 Task: Add Pacifico Clara 12 Pack Bottles to the cart.
Action: Mouse moved to (931, 352)
Screenshot: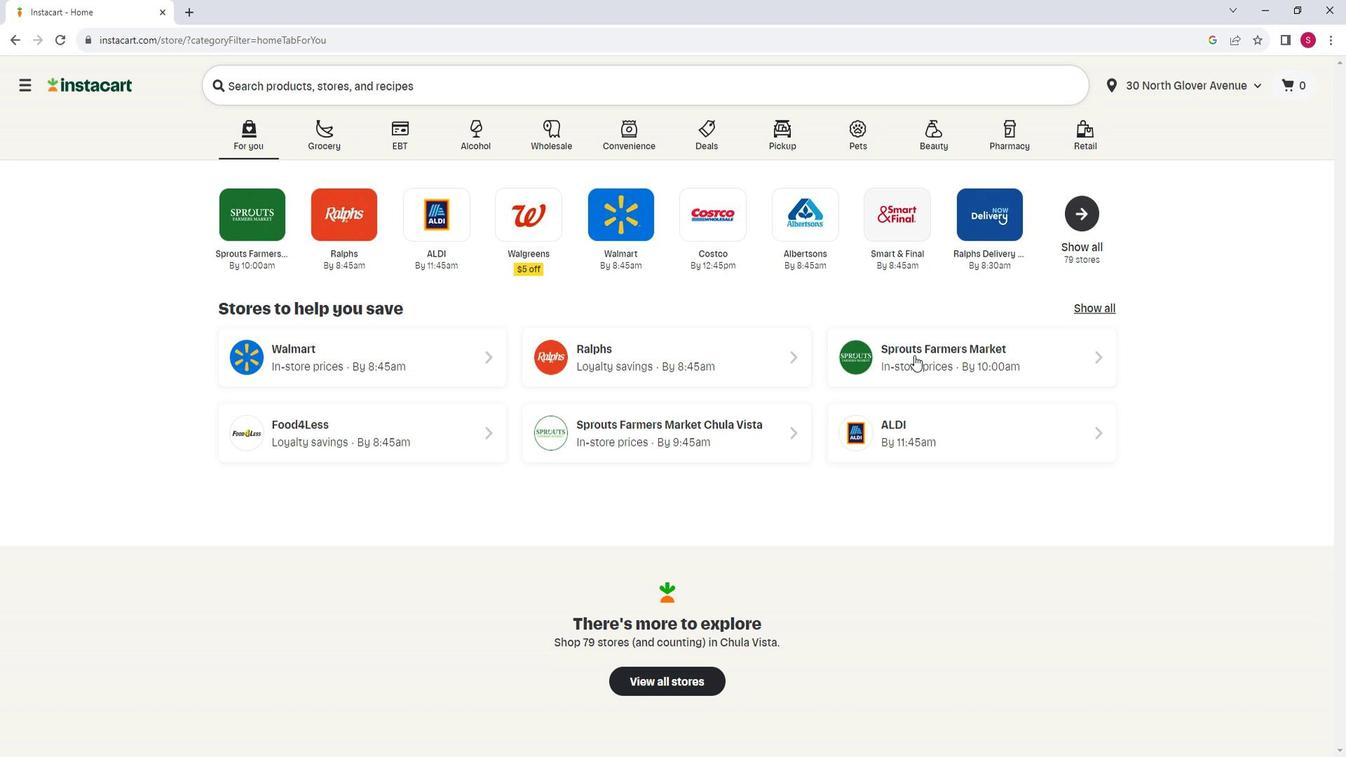 
Action: Mouse pressed left at (931, 352)
Screenshot: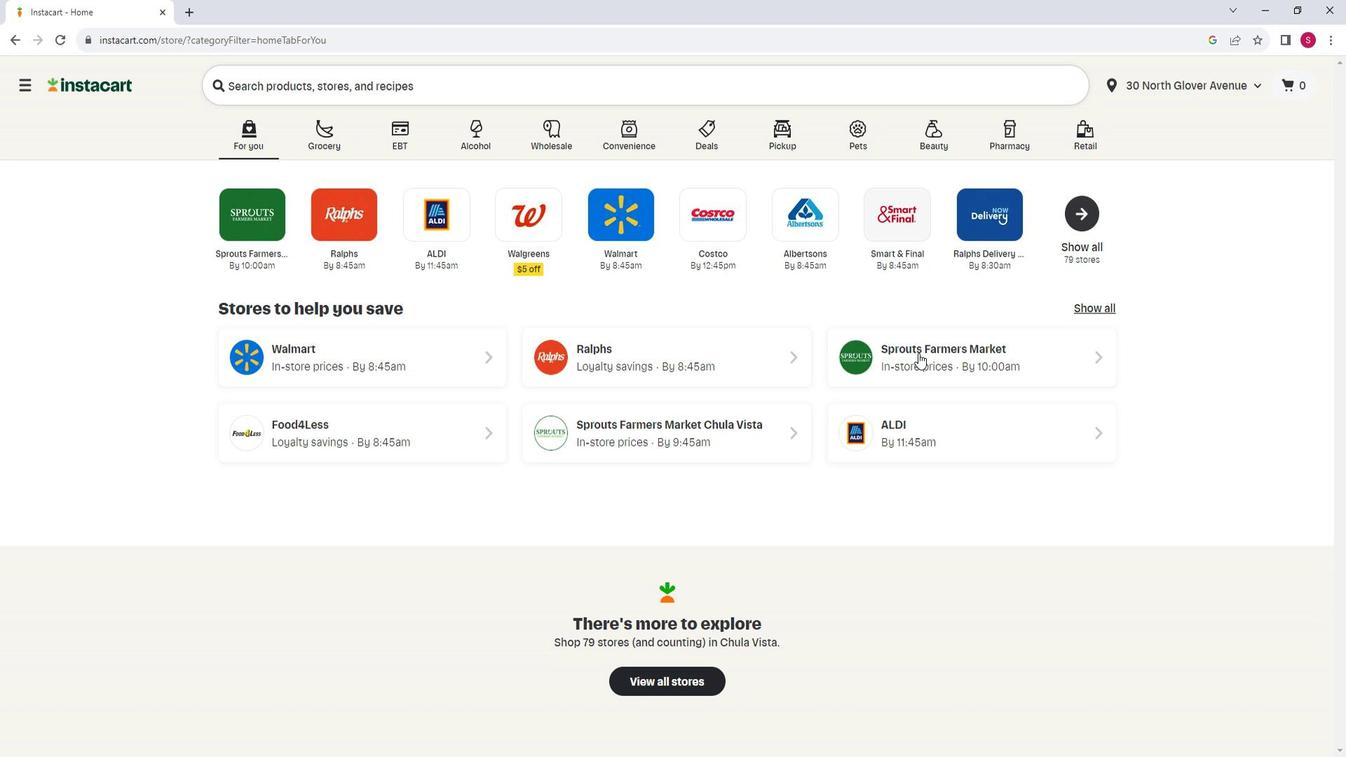 
Action: Mouse moved to (110, 530)
Screenshot: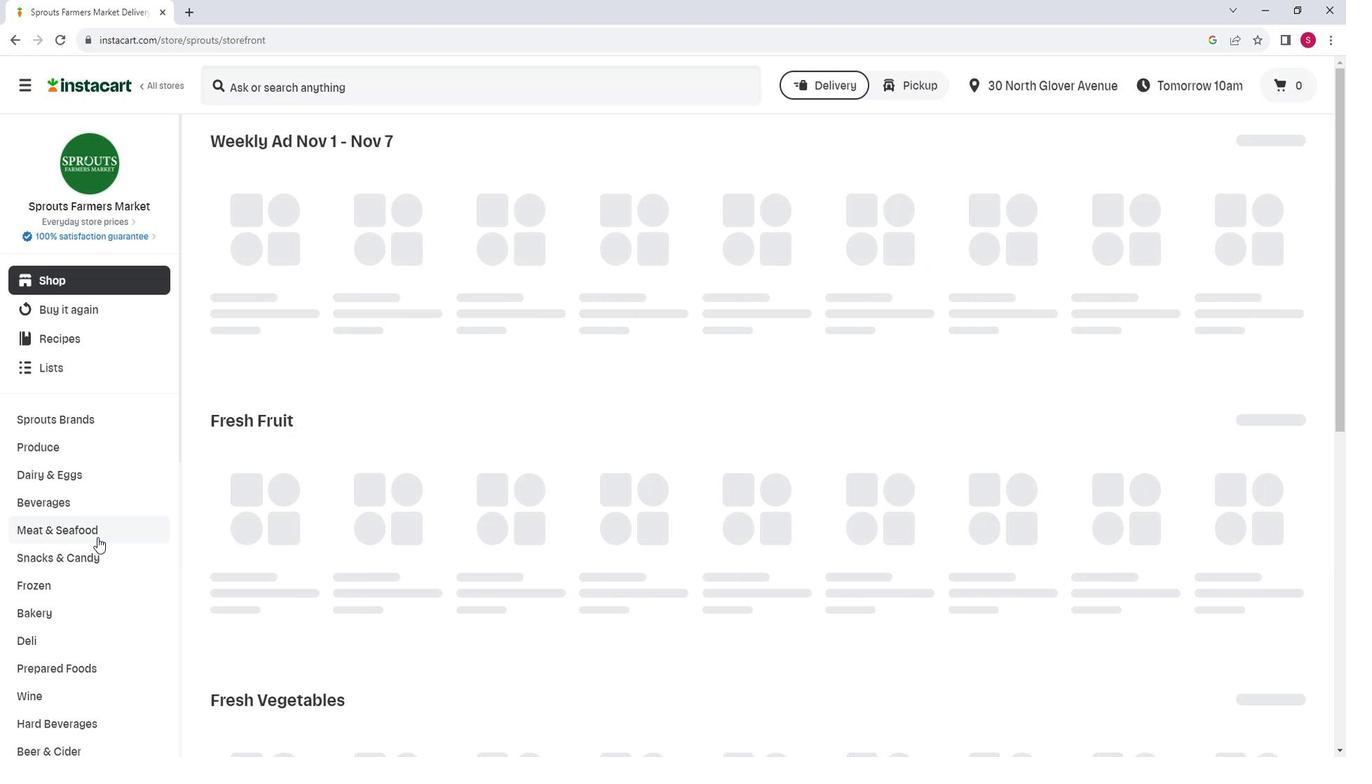
Action: Mouse scrolled (110, 529) with delta (0, 0)
Screenshot: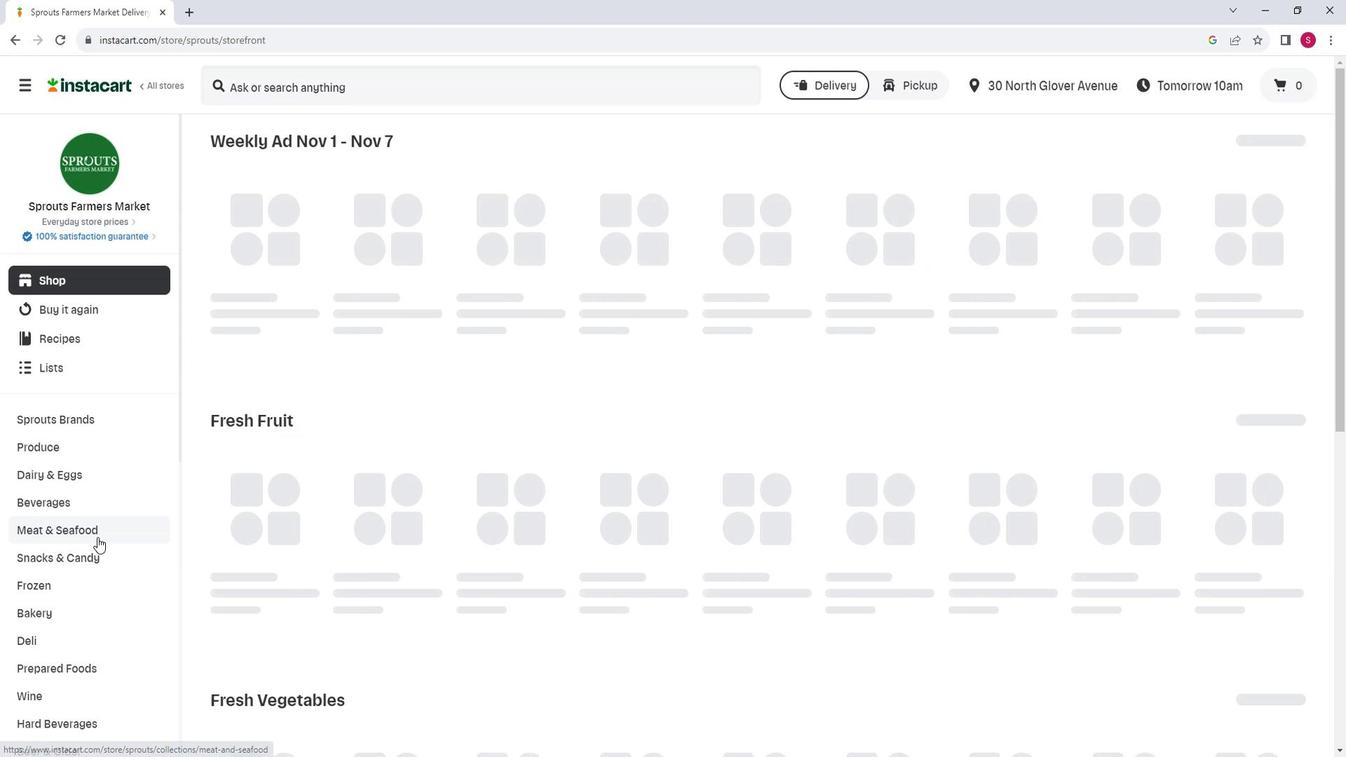 
Action: Mouse moved to (92, 664)
Screenshot: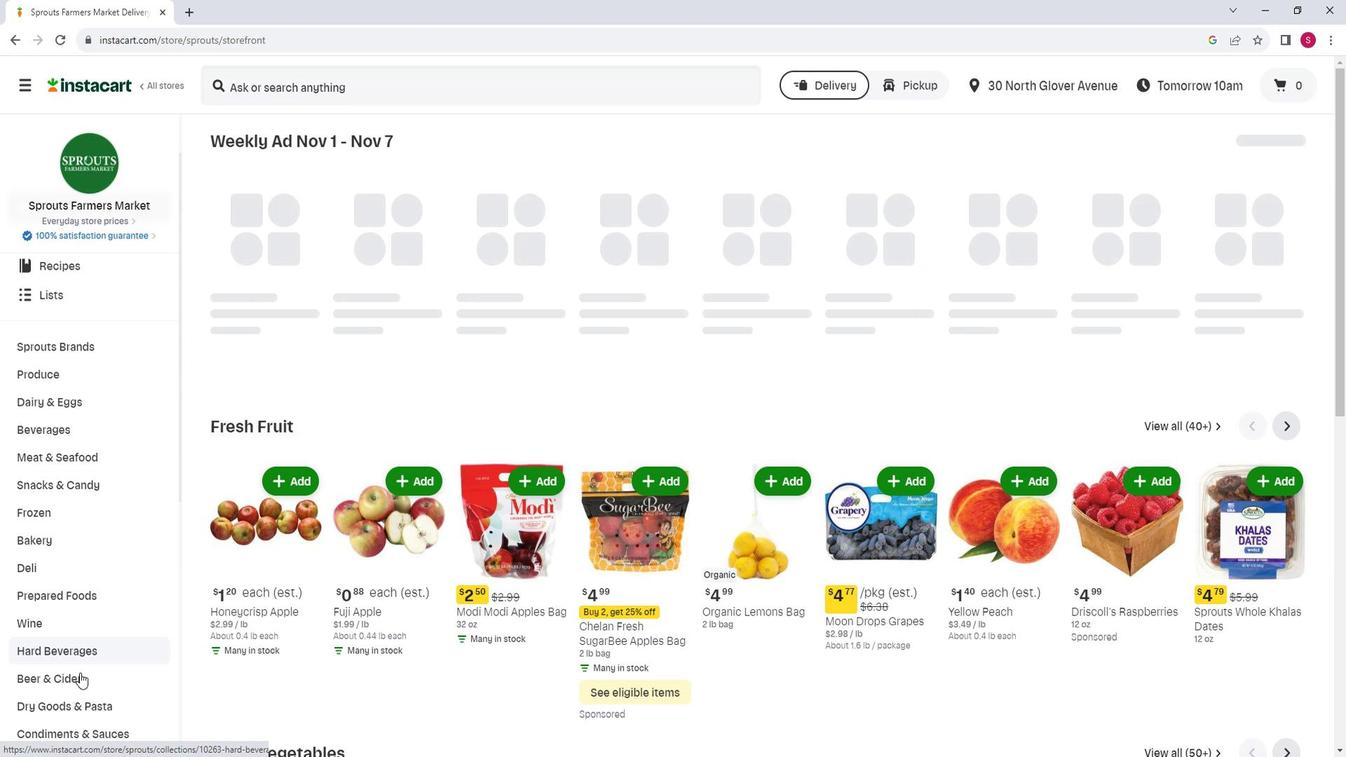 
Action: Mouse pressed left at (92, 664)
Screenshot: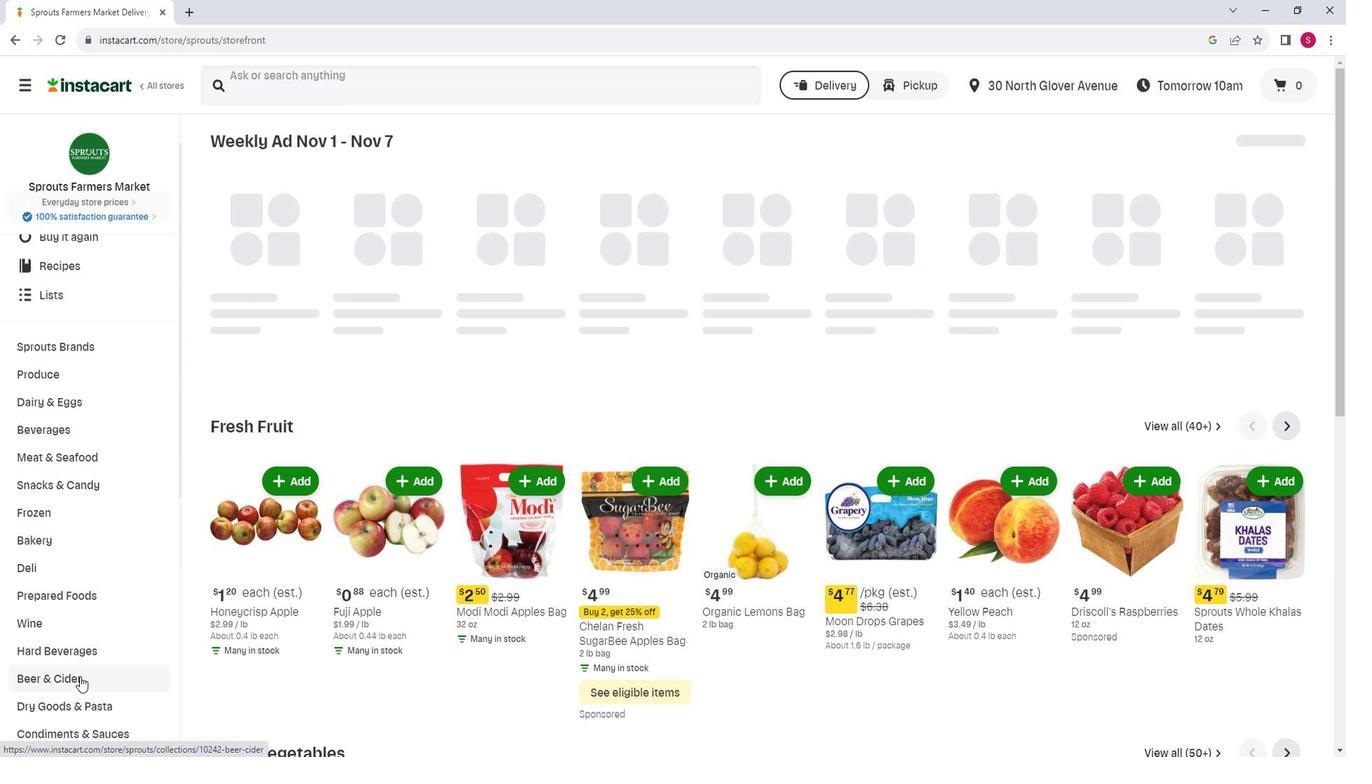 
Action: Mouse moved to (459, 188)
Screenshot: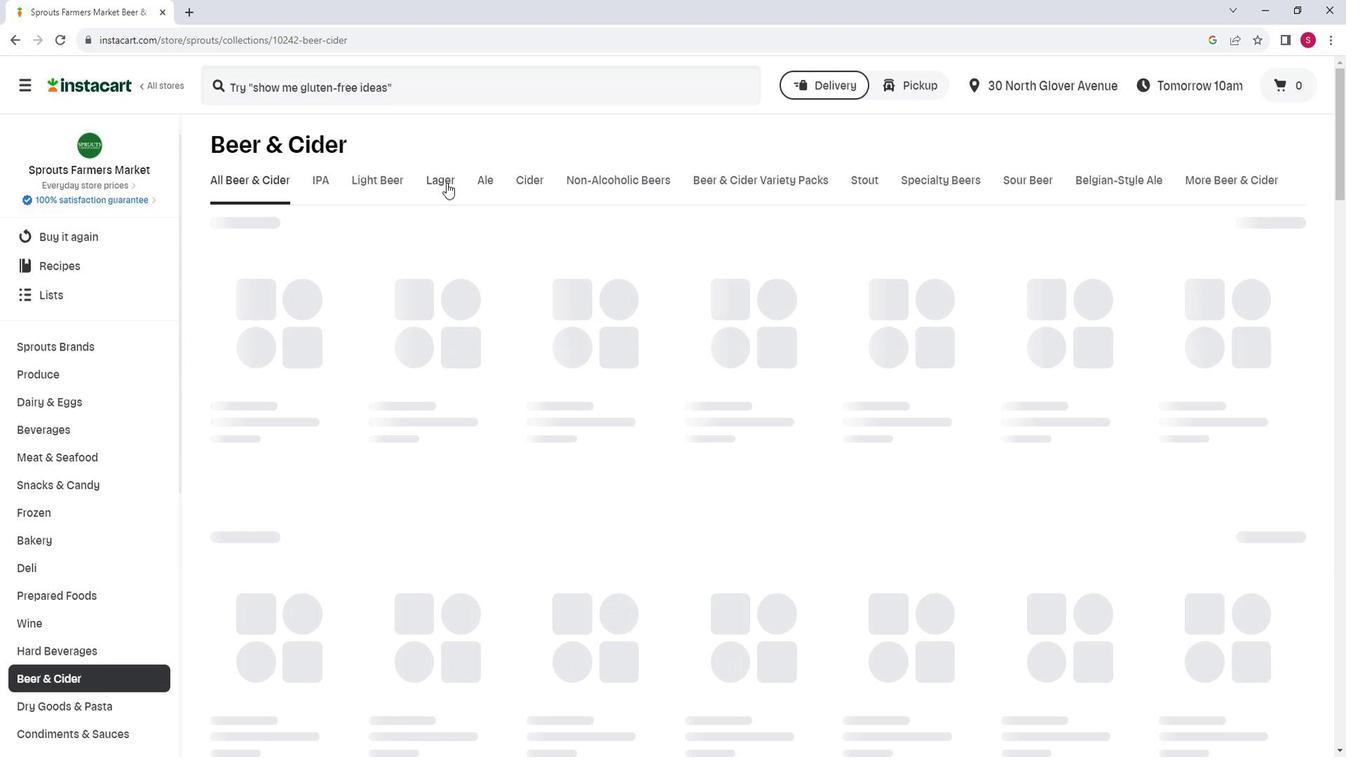 
Action: Mouse pressed left at (459, 188)
Screenshot: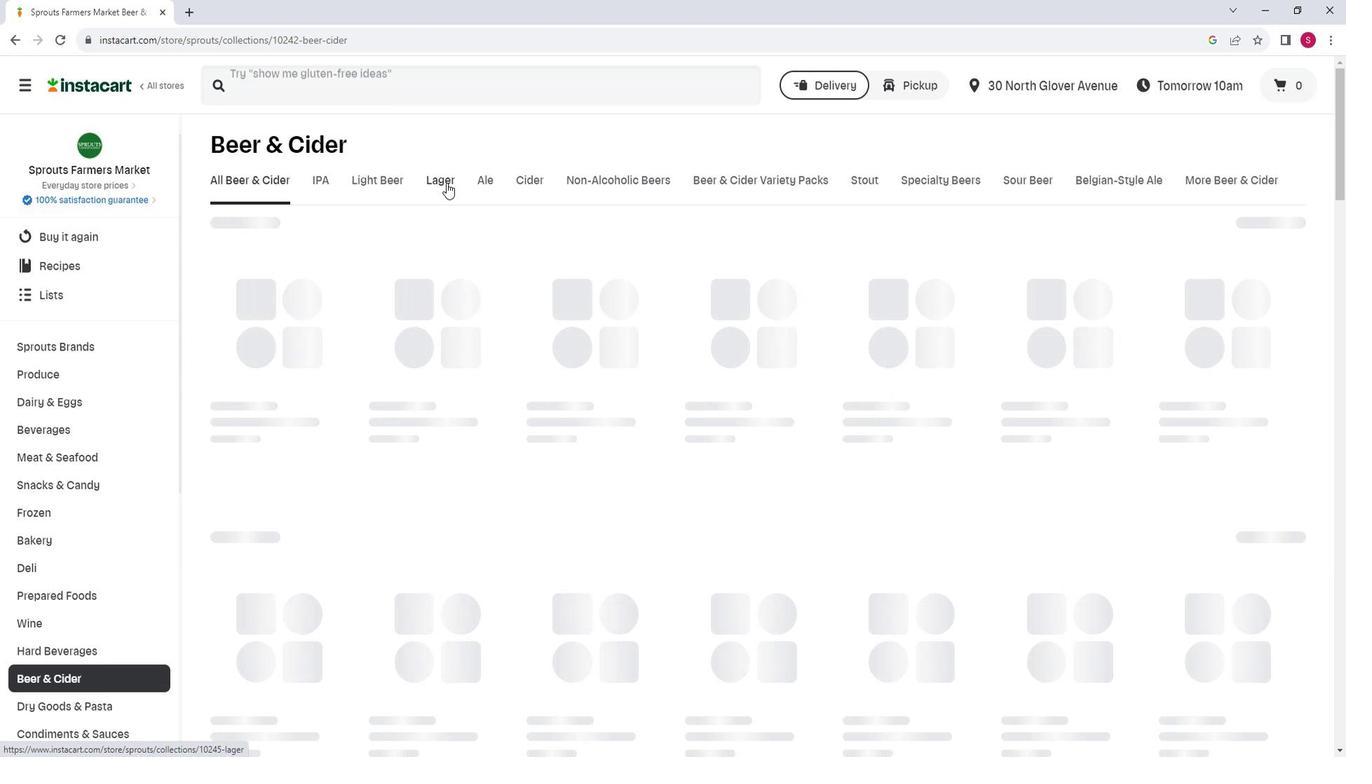 
Action: Mouse moved to (558, 265)
Screenshot: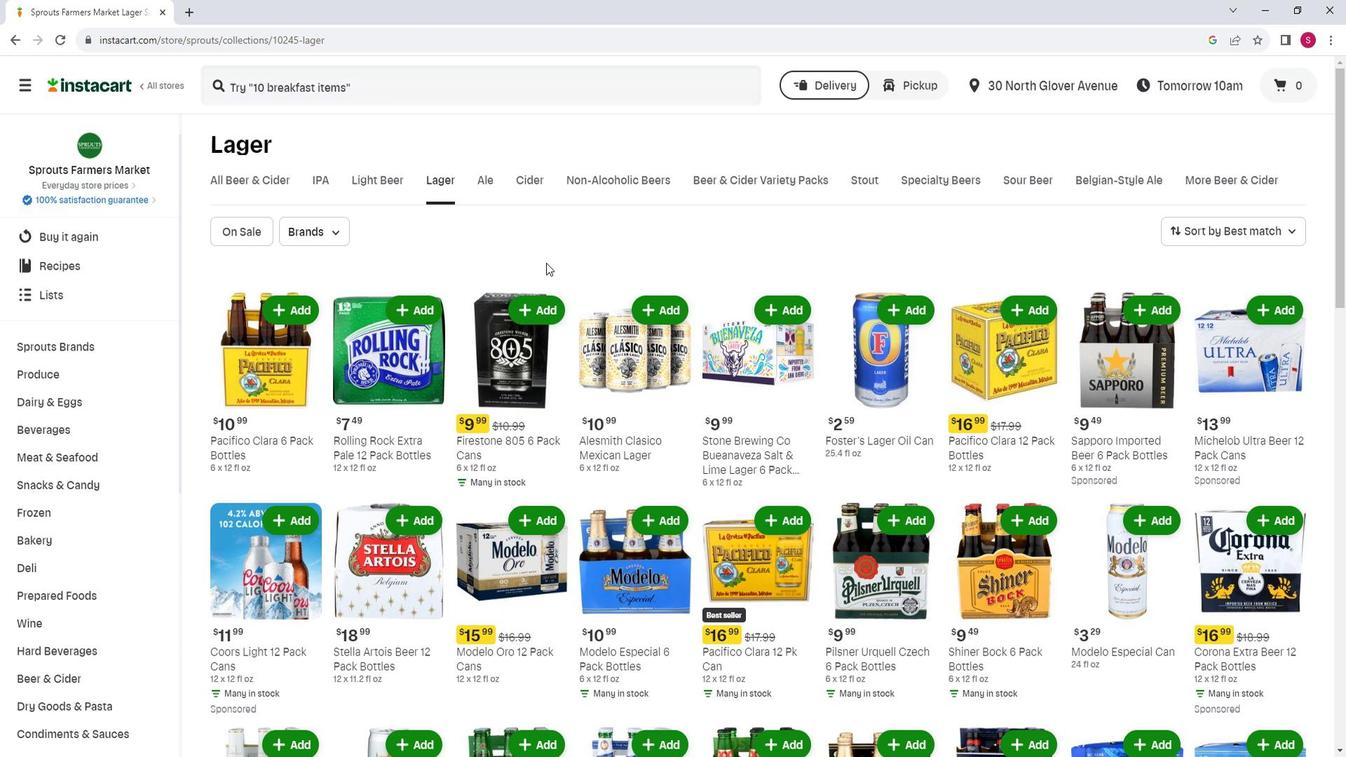 
Action: Mouse scrolled (558, 264) with delta (0, 0)
Screenshot: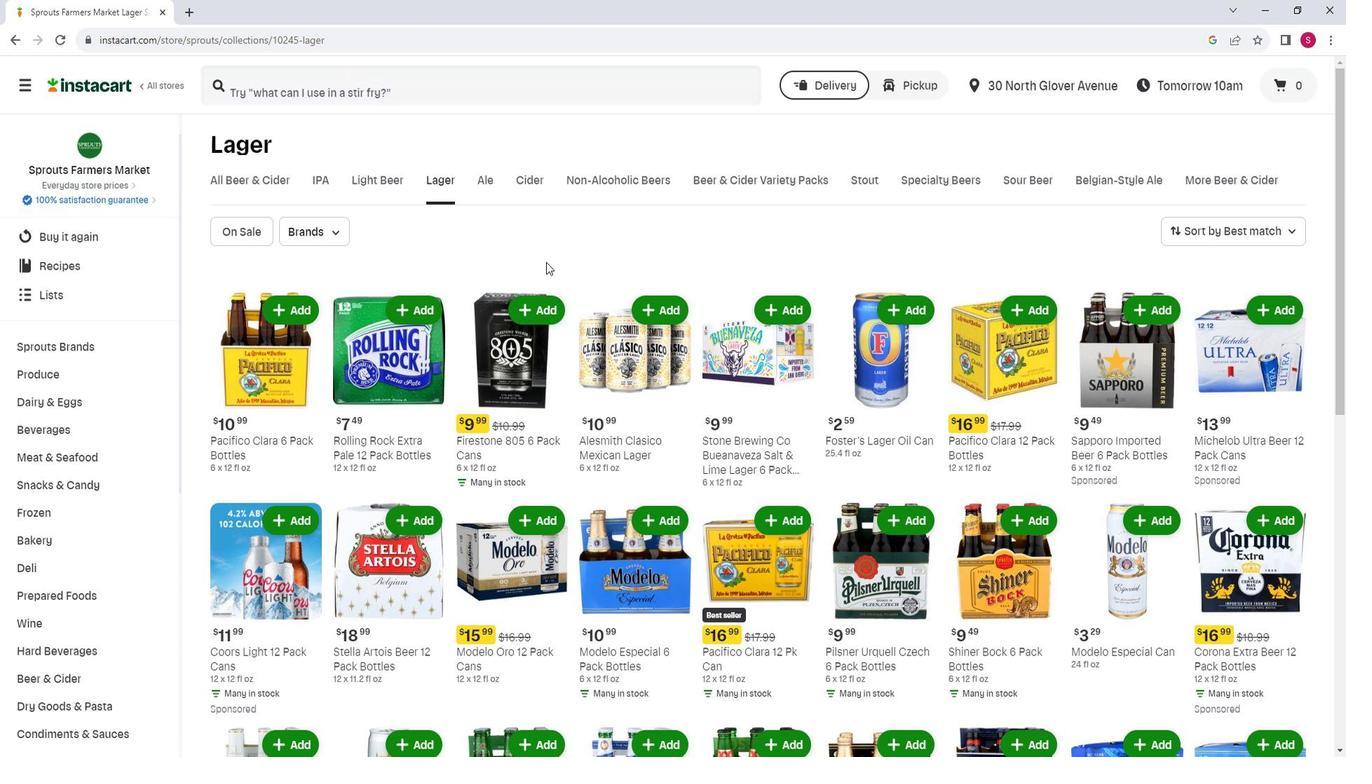 
Action: Mouse scrolled (558, 264) with delta (0, 0)
Screenshot: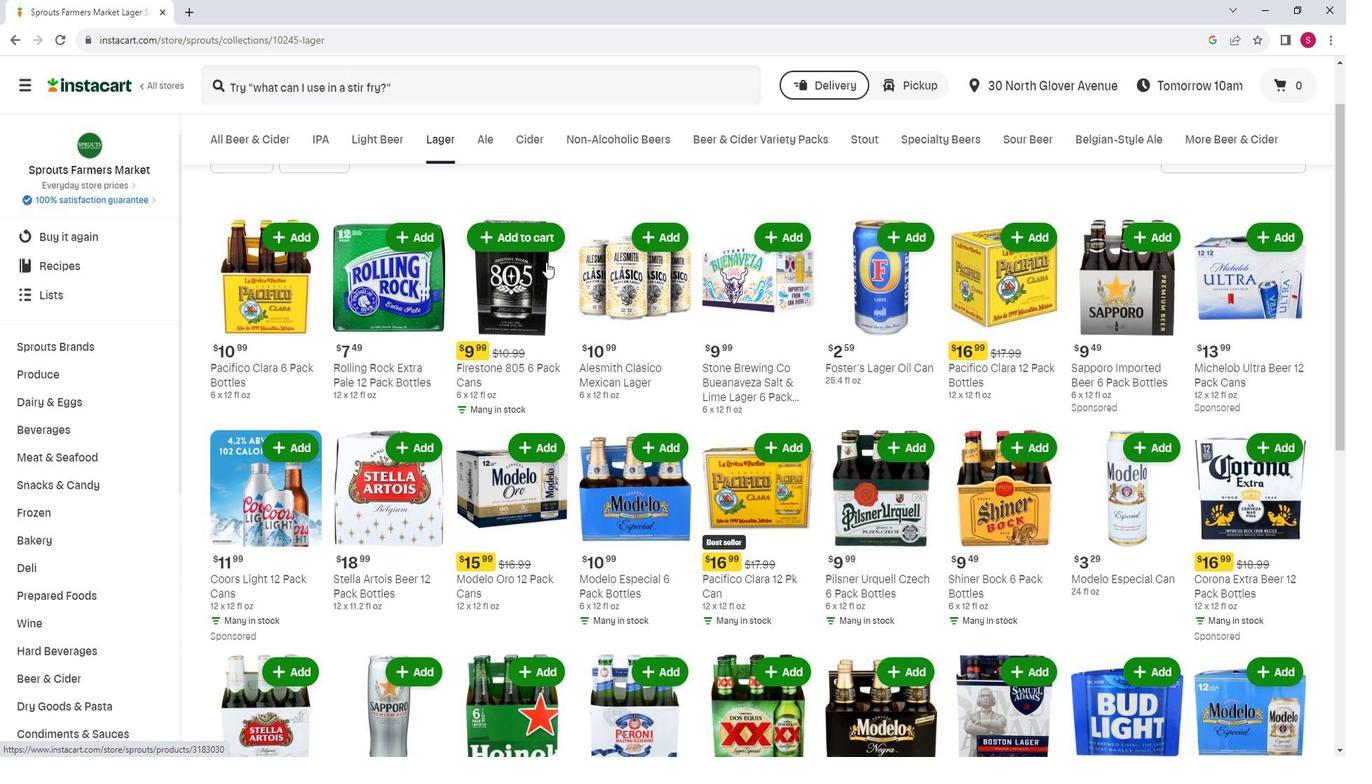 
Action: Mouse scrolled (558, 264) with delta (0, 0)
Screenshot: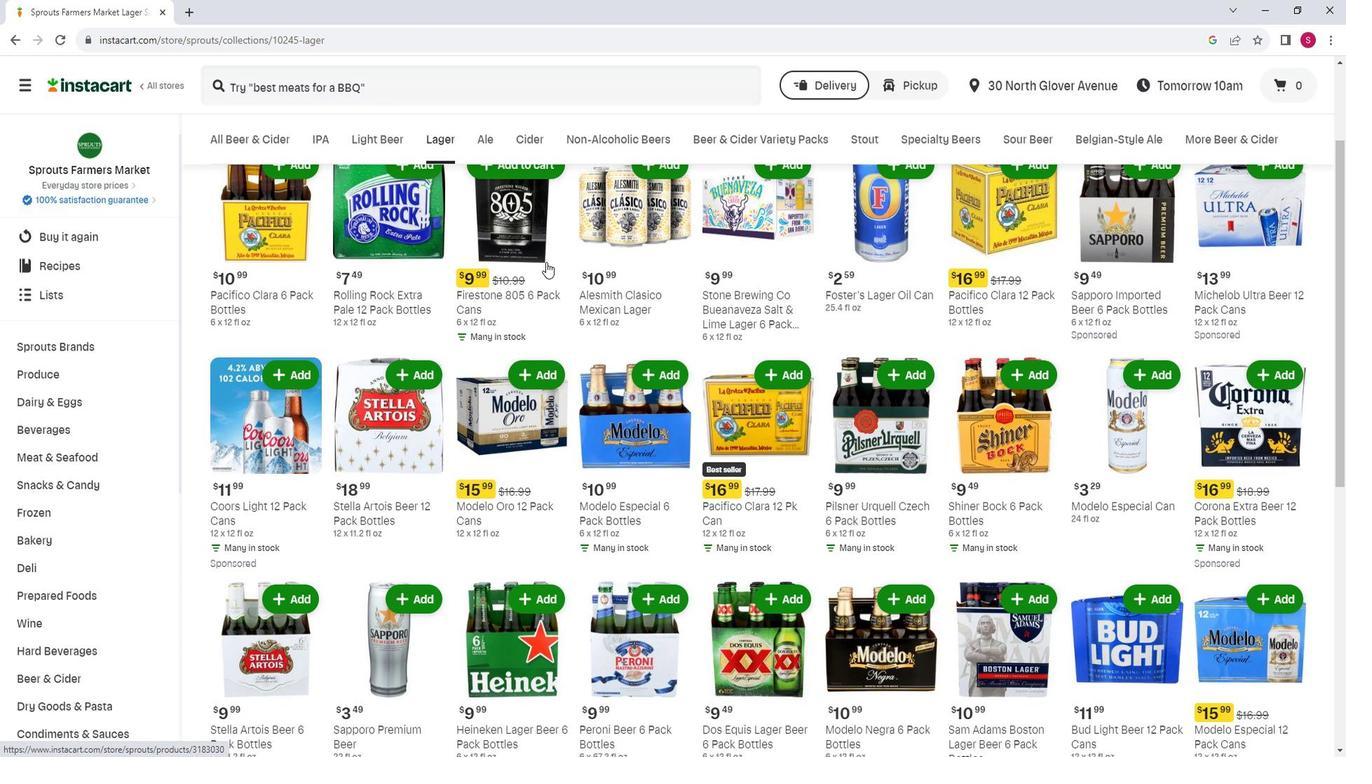 
Action: Mouse moved to (564, 266)
Screenshot: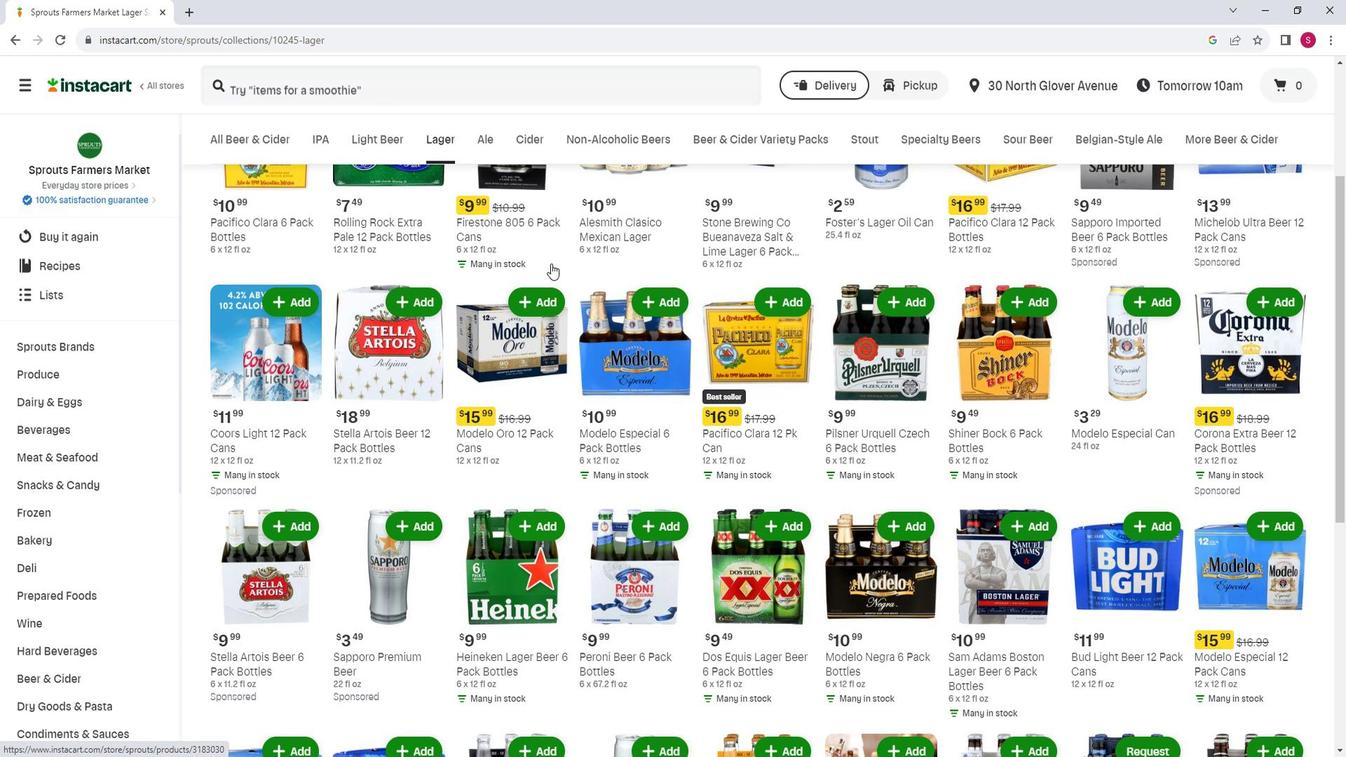
Action: Mouse scrolled (564, 265) with delta (0, 0)
Screenshot: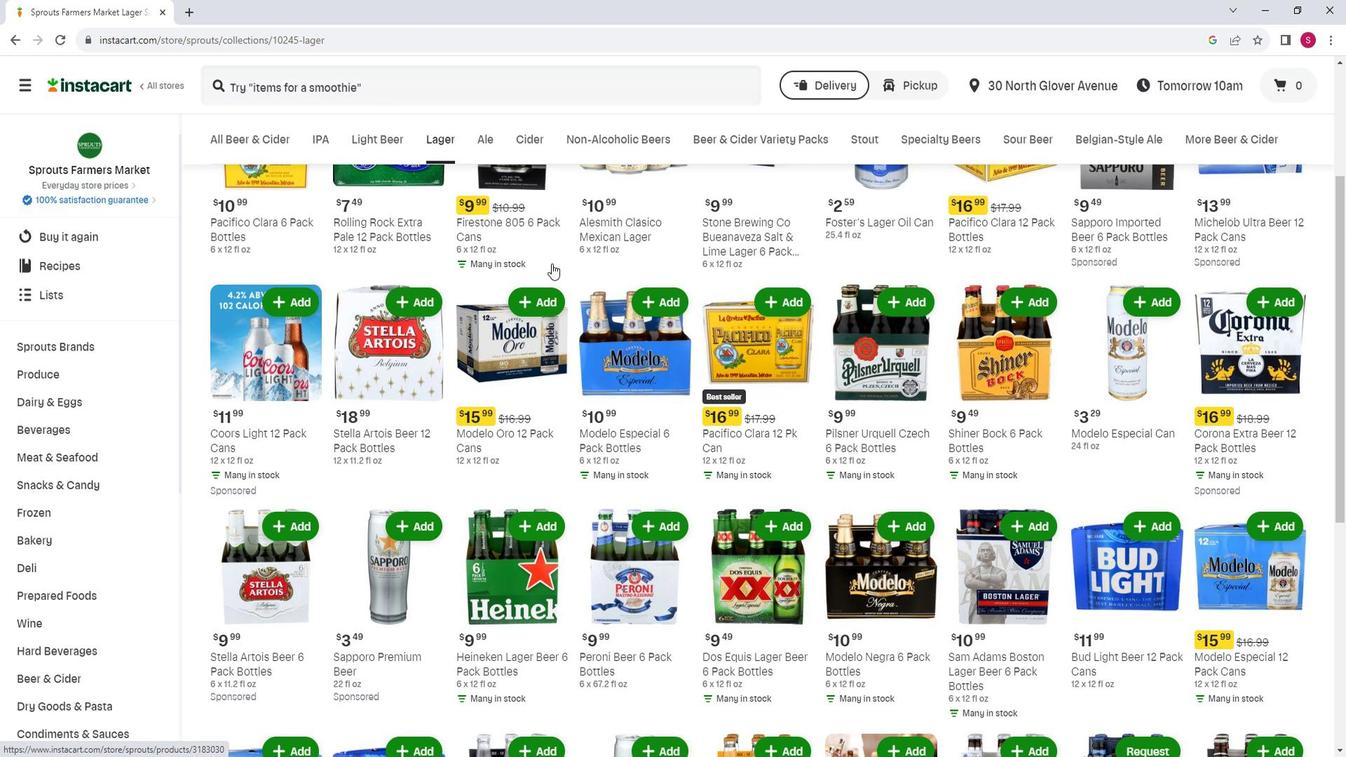 
Action: Mouse scrolled (564, 265) with delta (0, 0)
Screenshot: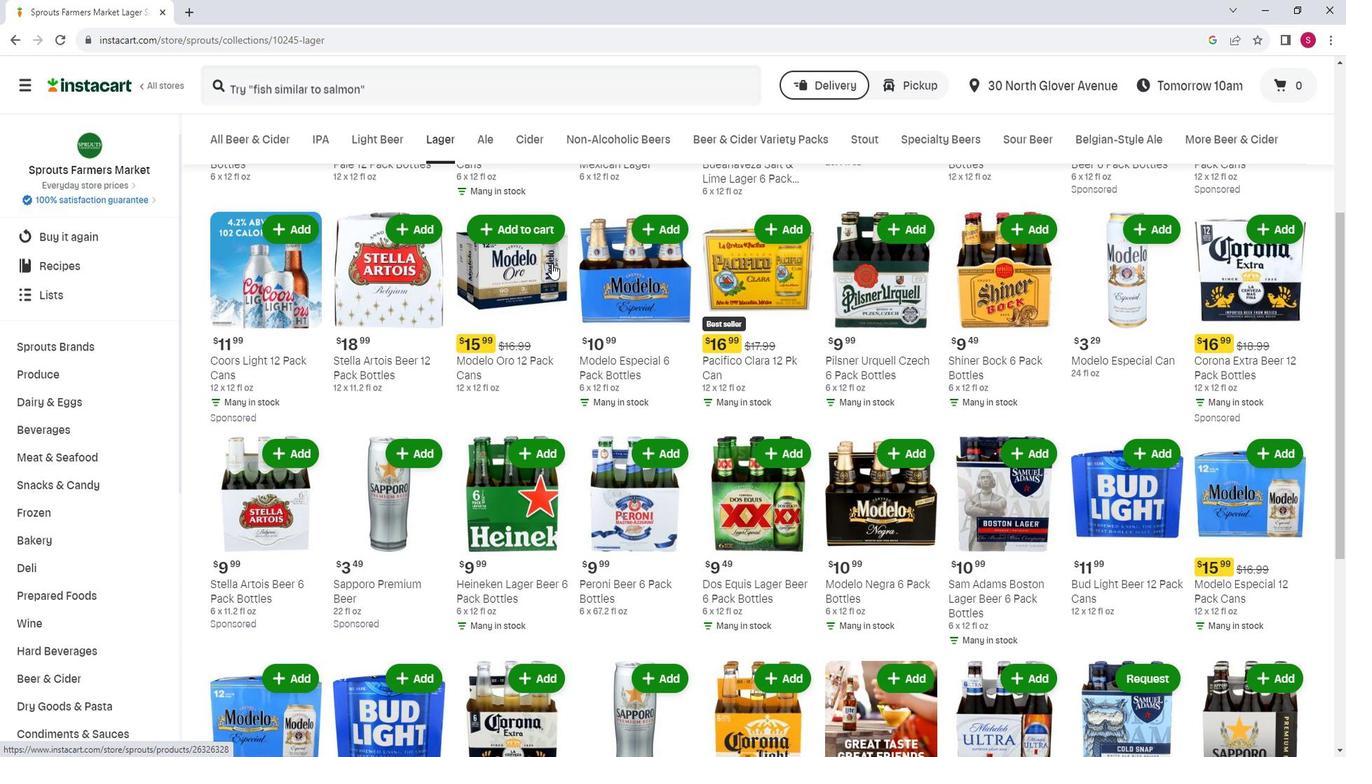 
Action: Mouse moved to (565, 266)
Screenshot: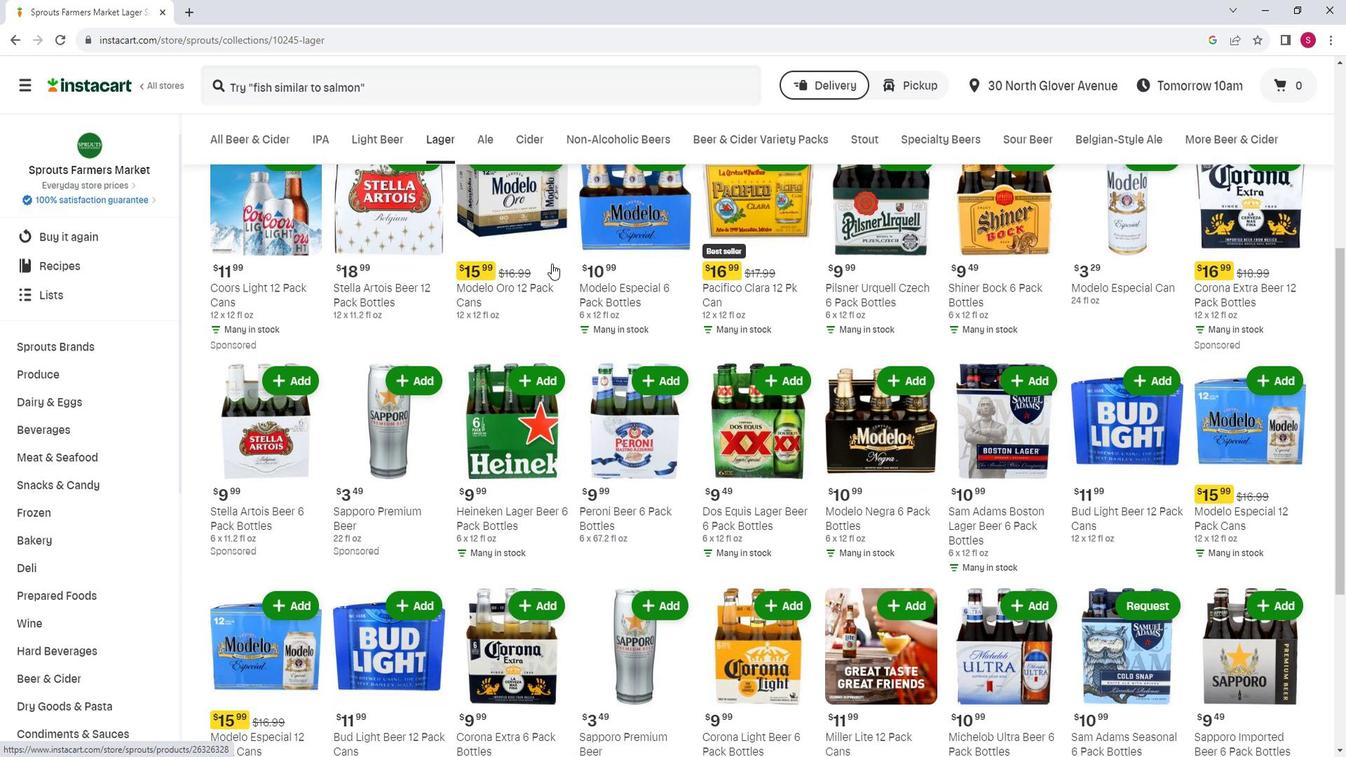 
Action: Mouse scrolled (565, 265) with delta (0, 0)
Screenshot: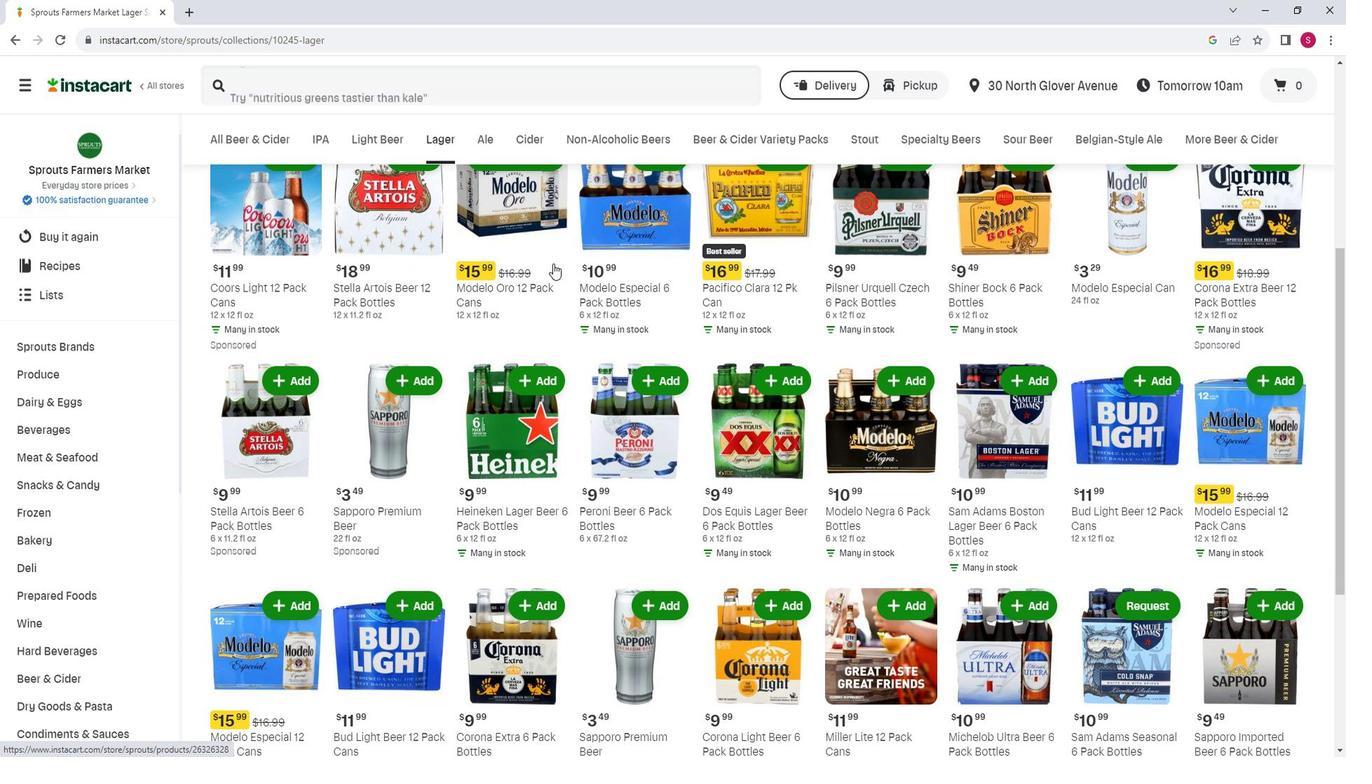 
Action: Mouse scrolled (565, 265) with delta (0, 0)
Screenshot: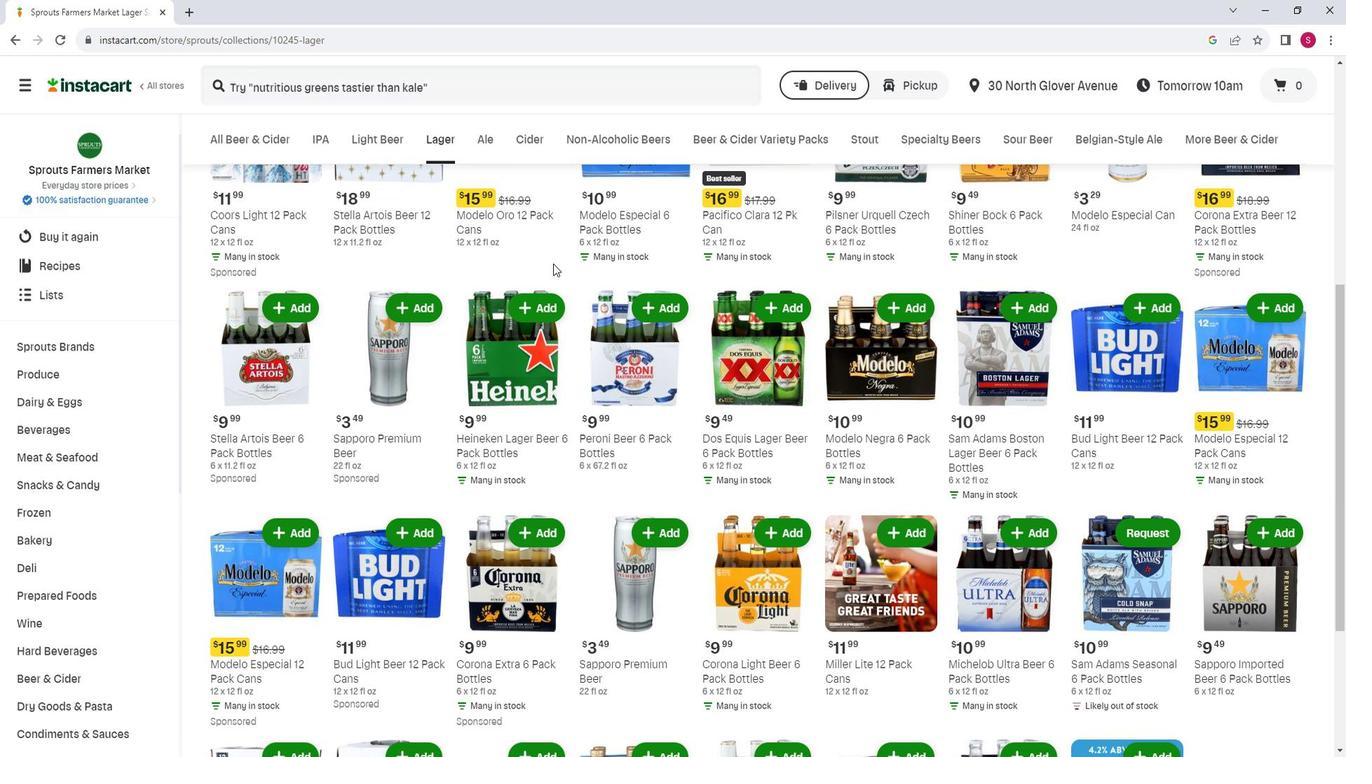 
Action: Mouse scrolled (565, 265) with delta (0, 0)
Screenshot: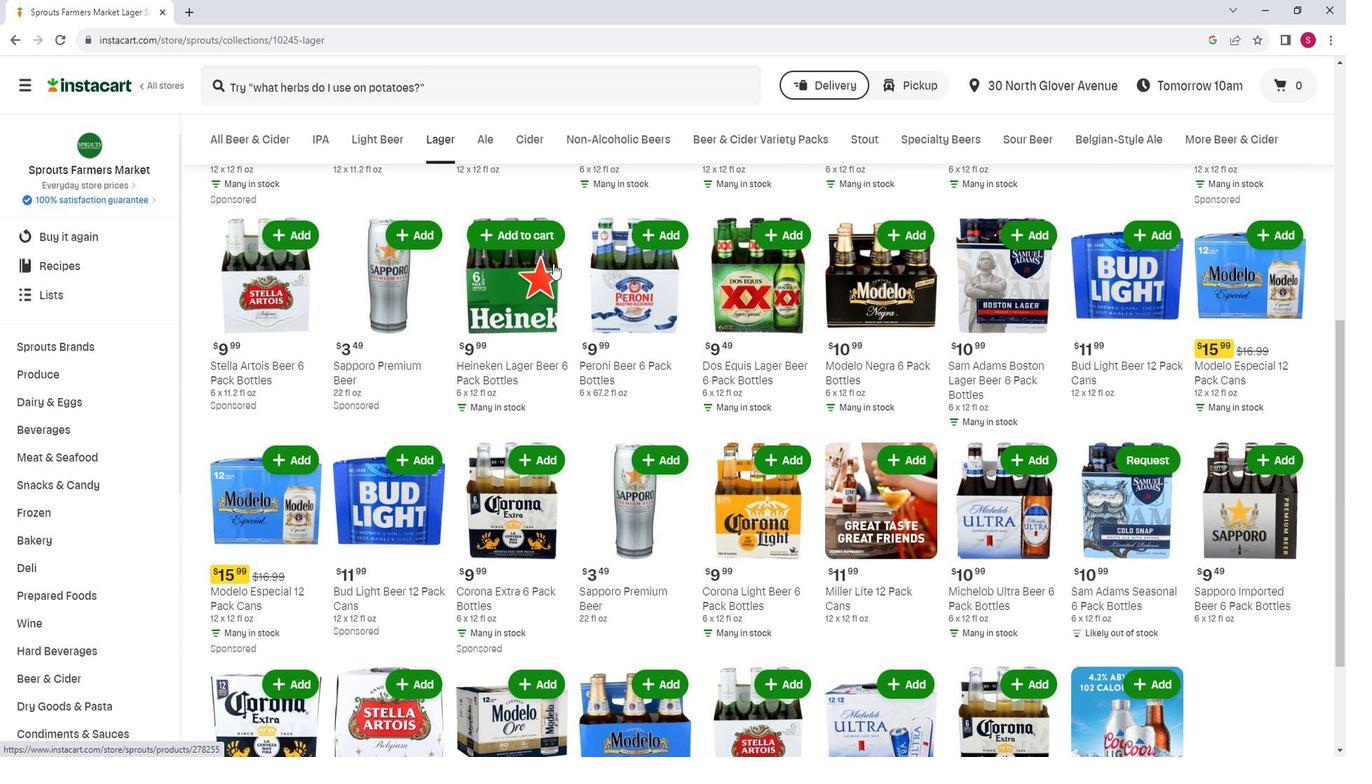 
Action: Mouse scrolled (565, 265) with delta (0, 0)
Screenshot: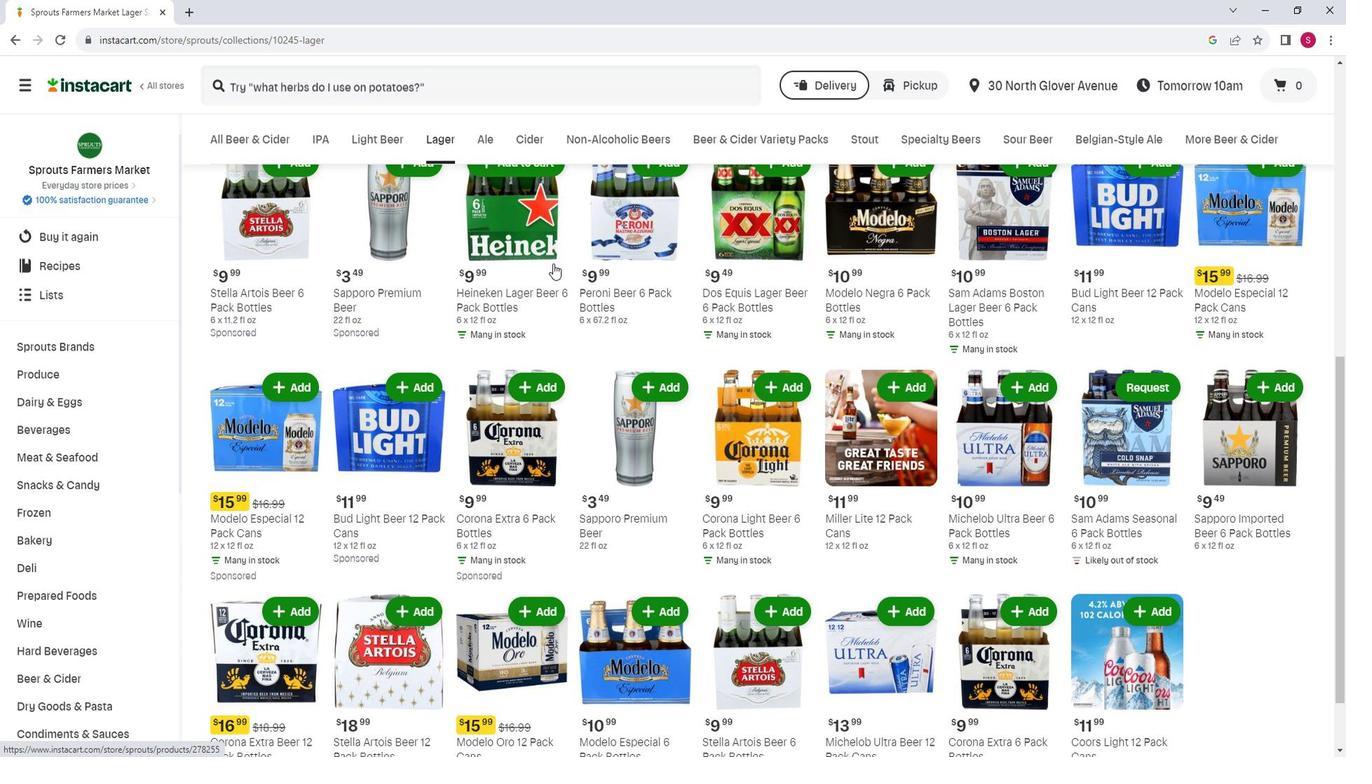 
Action: Mouse scrolled (565, 265) with delta (0, 0)
Screenshot: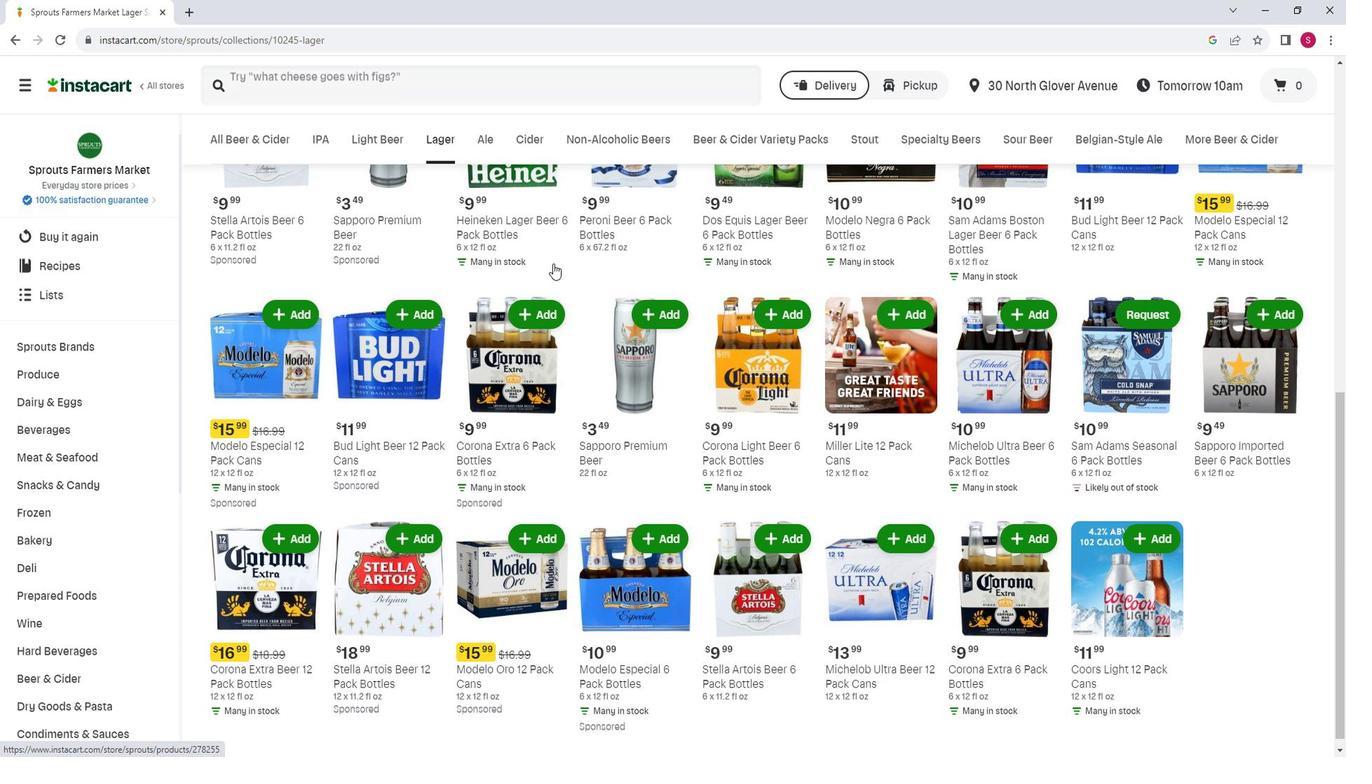 
Action: Mouse scrolled (565, 267) with delta (0, 0)
Screenshot: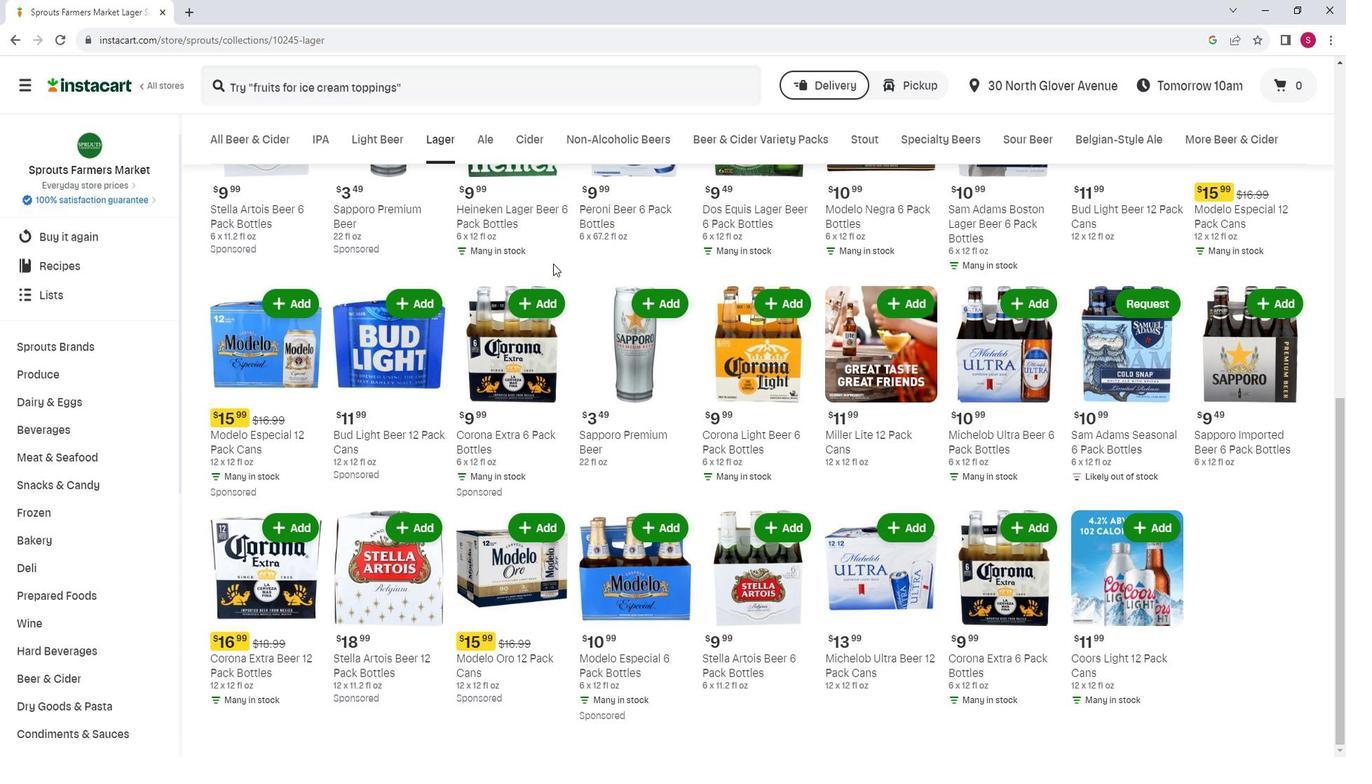 
Action: Mouse scrolled (565, 267) with delta (0, 0)
Screenshot: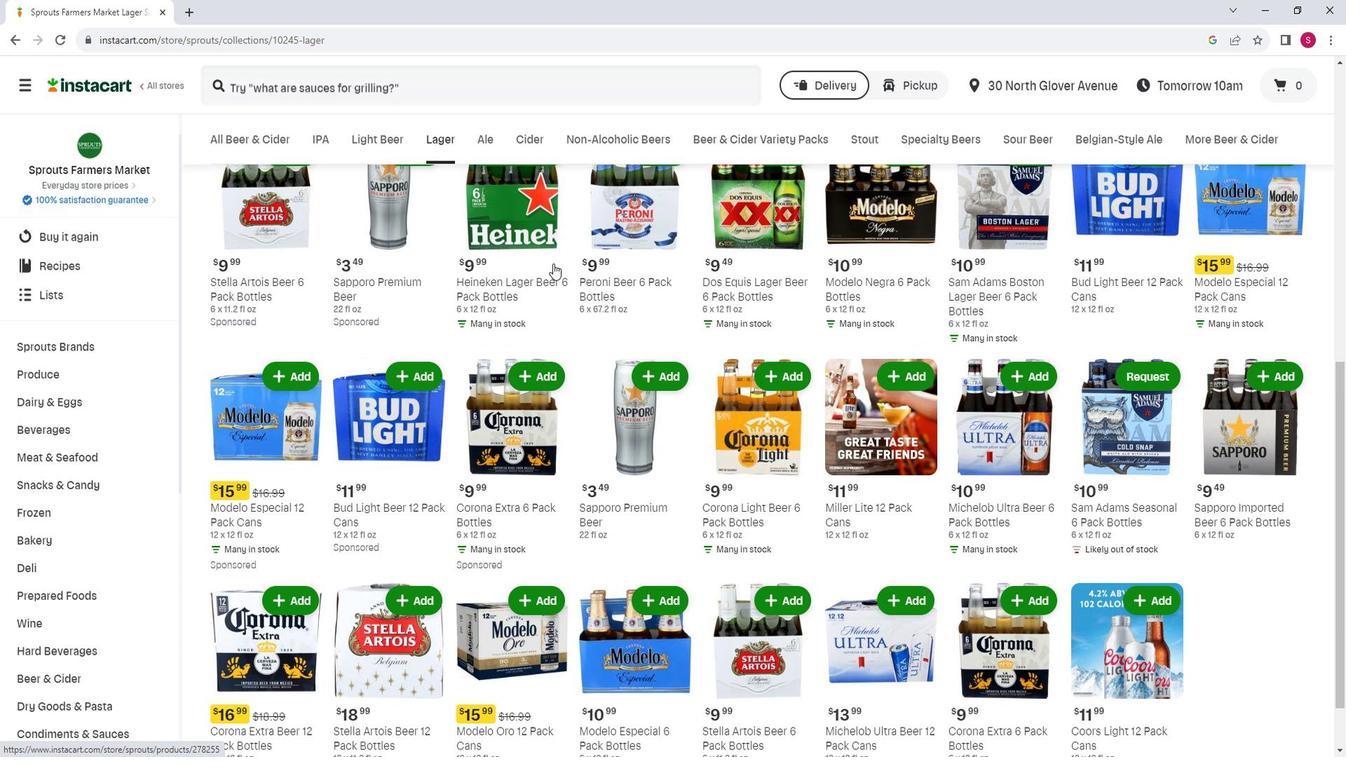 
Action: Mouse scrolled (565, 267) with delta (0, 0)
Screenshot: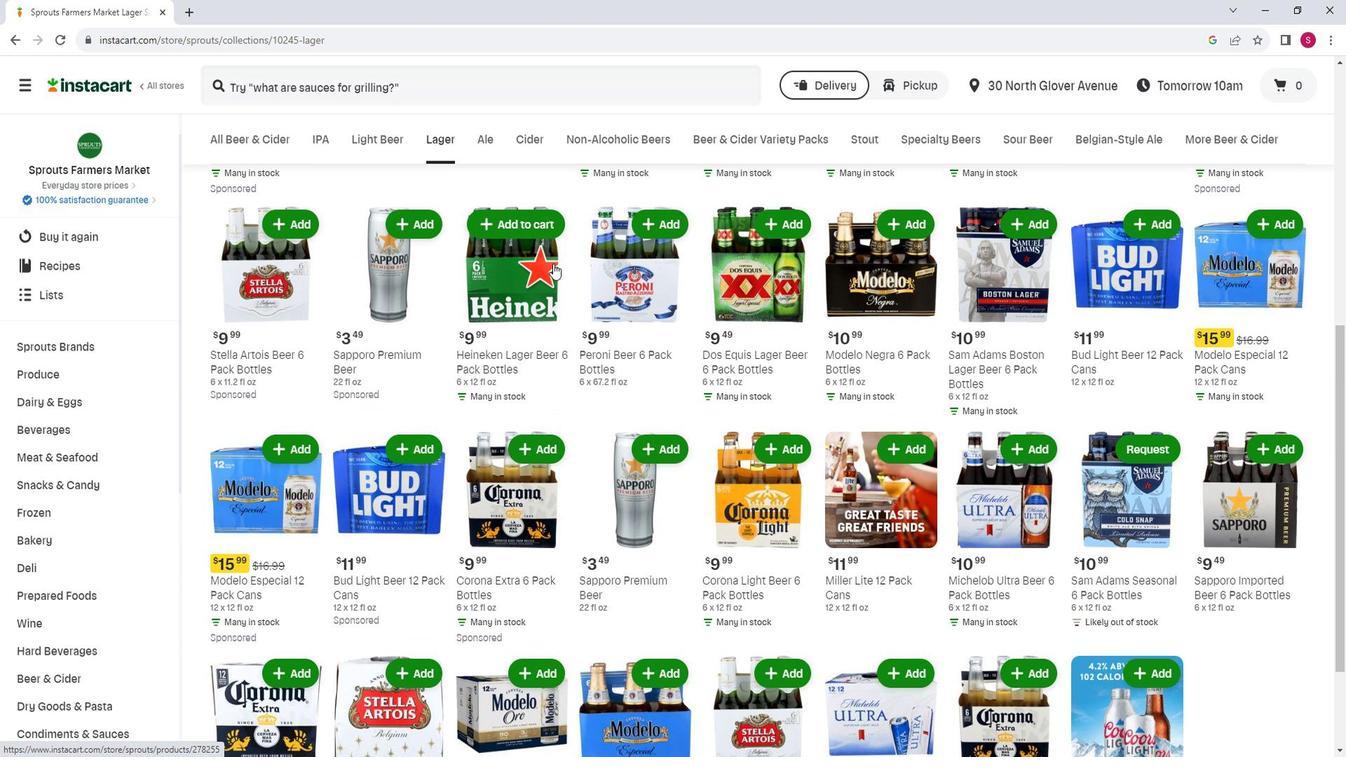 
Action: Mouse scrolled (565, 267) with delta (0, 0)
Screenshot: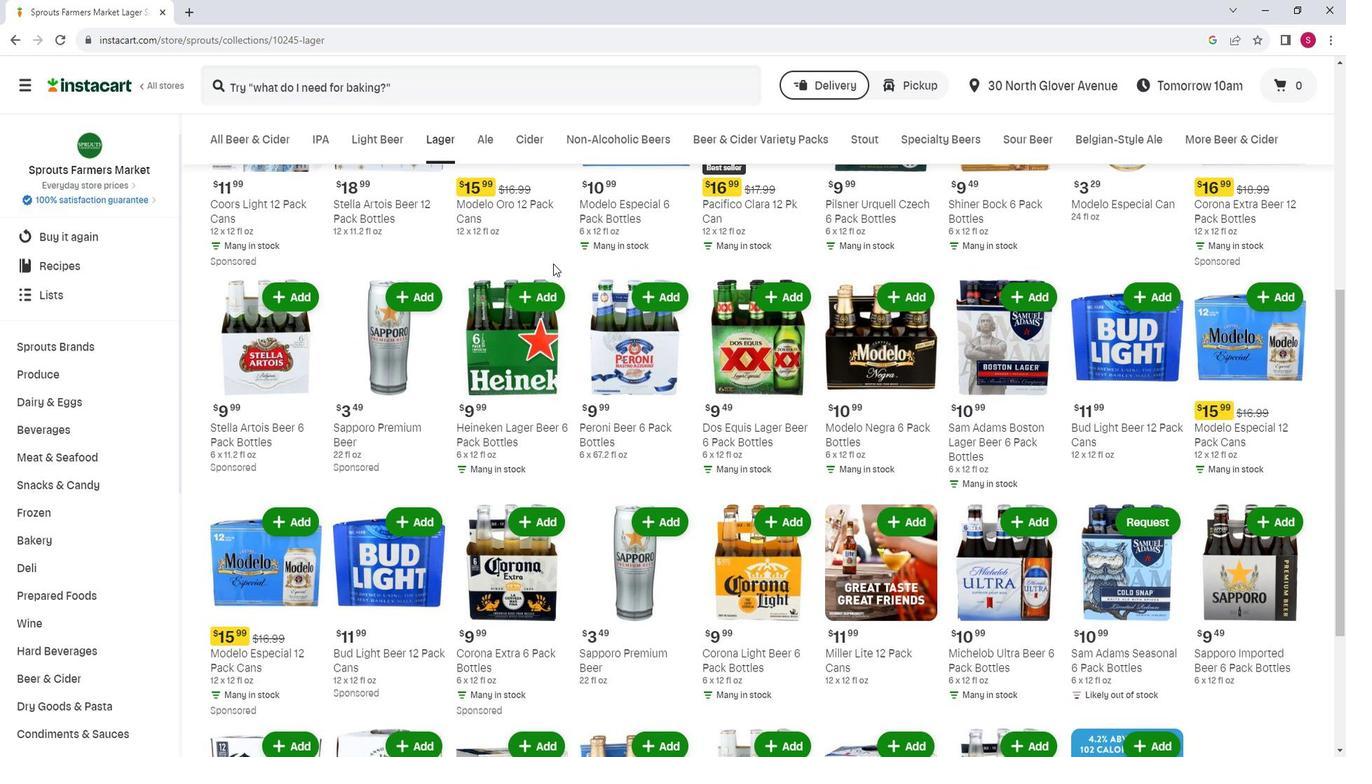 
Action: Mouse scrolled (565, 267) with delta (0, 0)
Screenshot: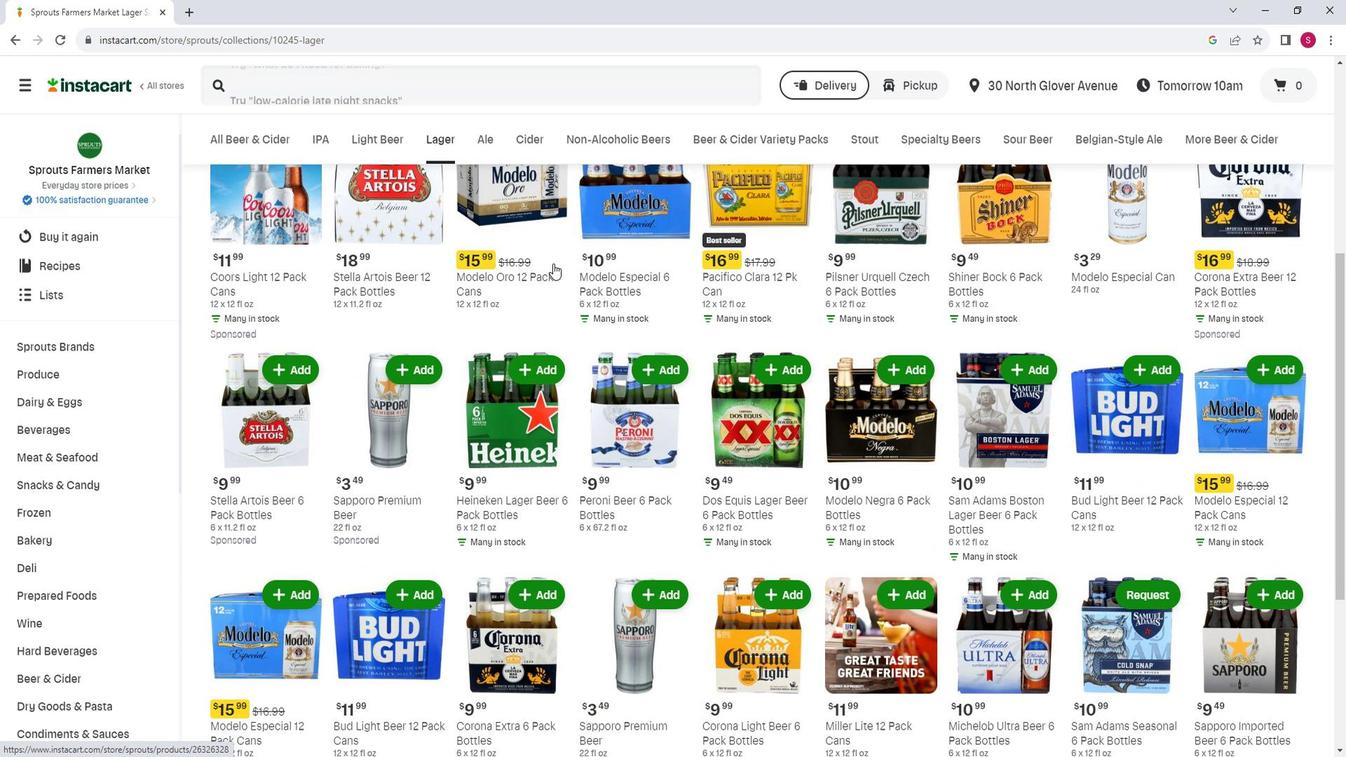 
Action: Mouse scrolled (565, 267) with delta (0, 0)
Screenshot: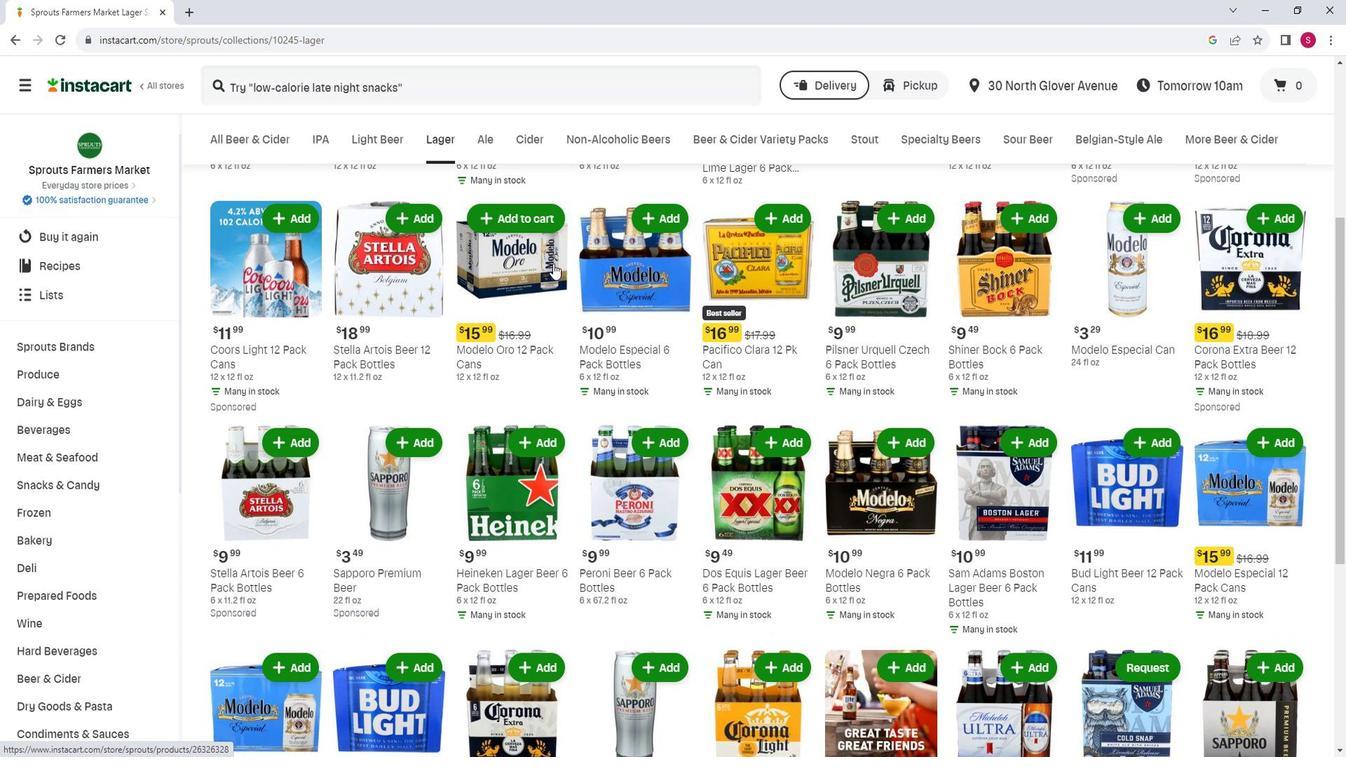 
Action: Mouse scrolled (565, 267) with delta (0, 0)
Screenshot: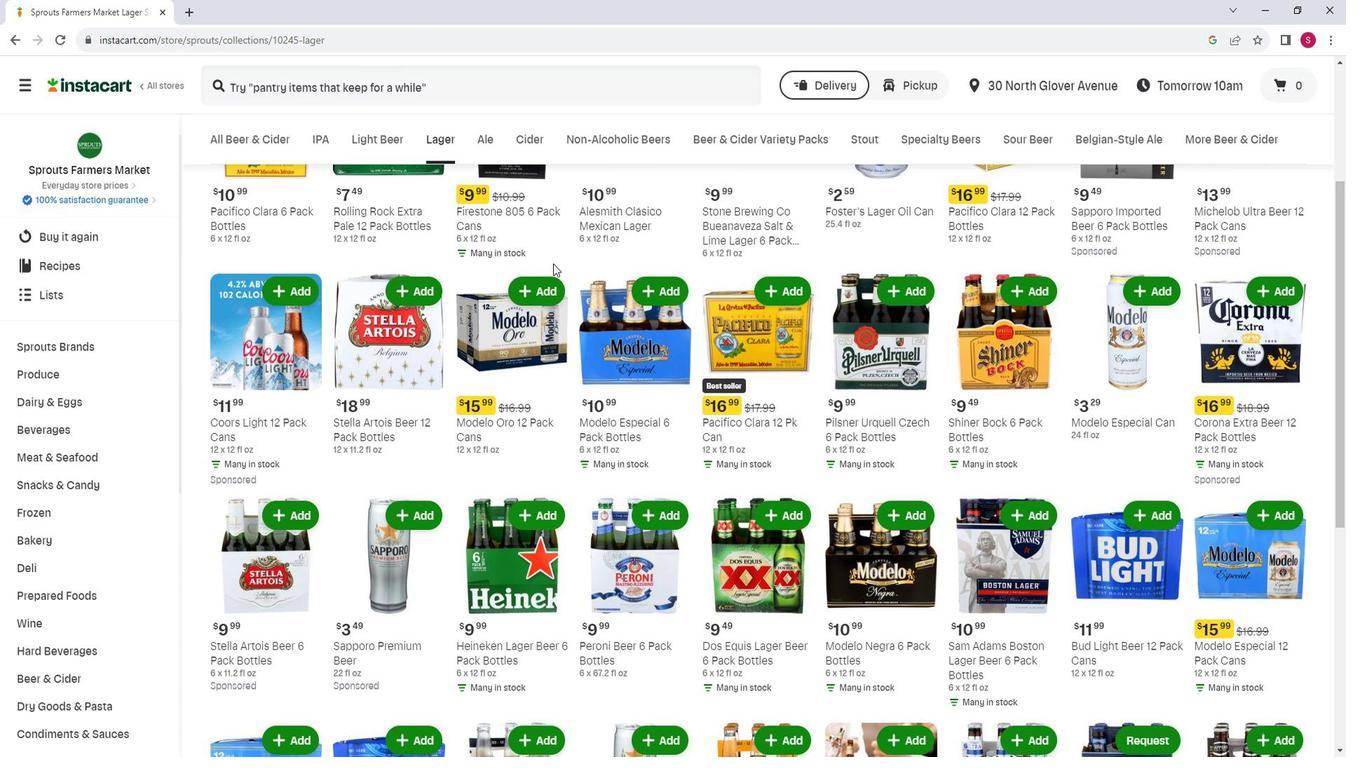 
Action: Mouse moved to (672, 349)
Screenshot: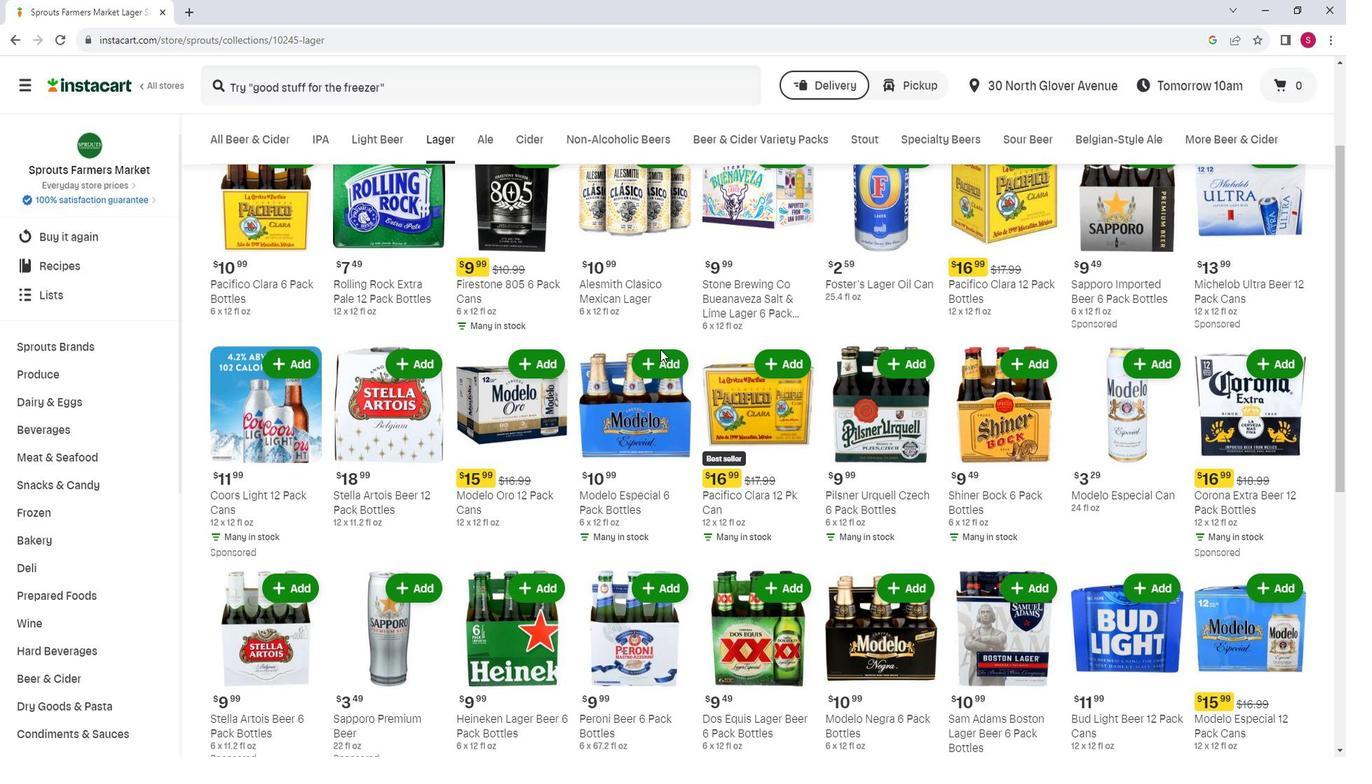 
Action: Mouse scrolled (672, 349) with delta (0, 0)
Screenshot: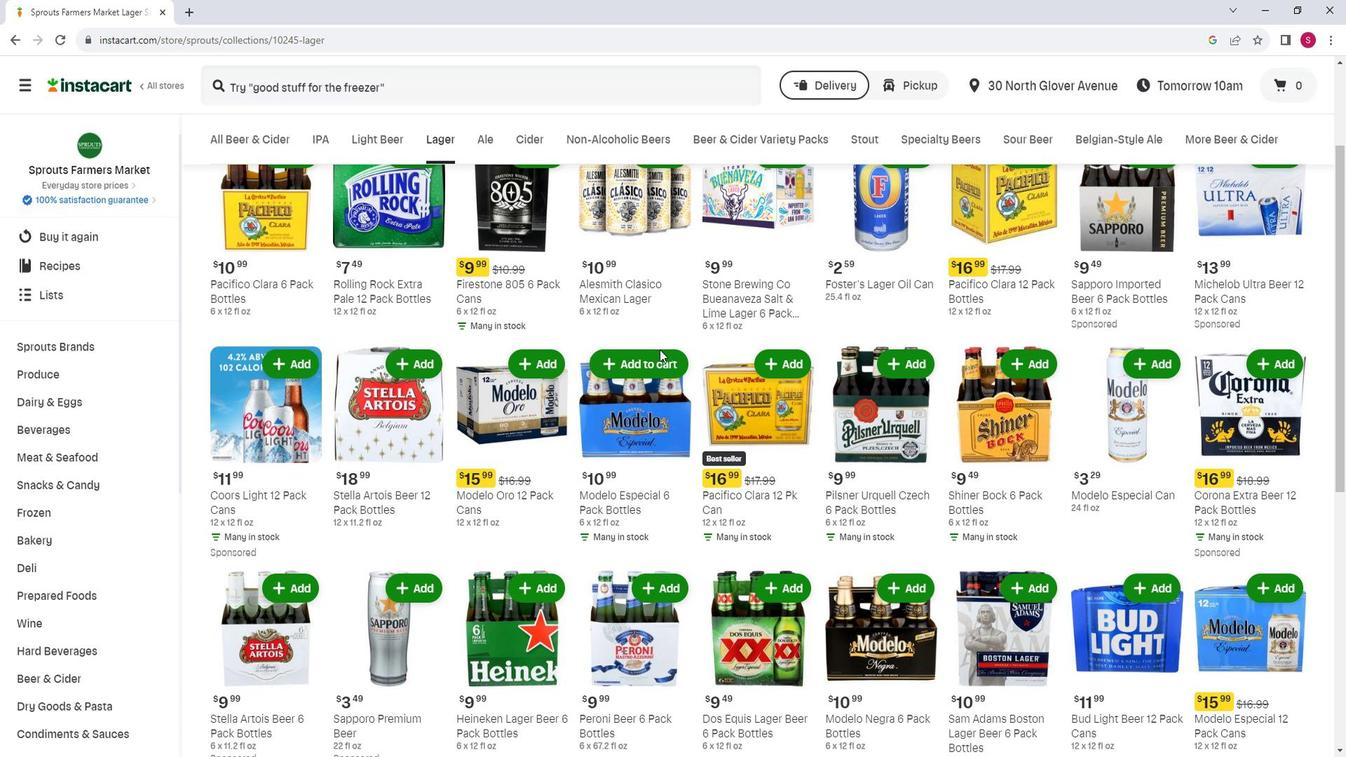 
Action: Mouse scrolled (672, 349) with delta (0, 0)
Screenshot: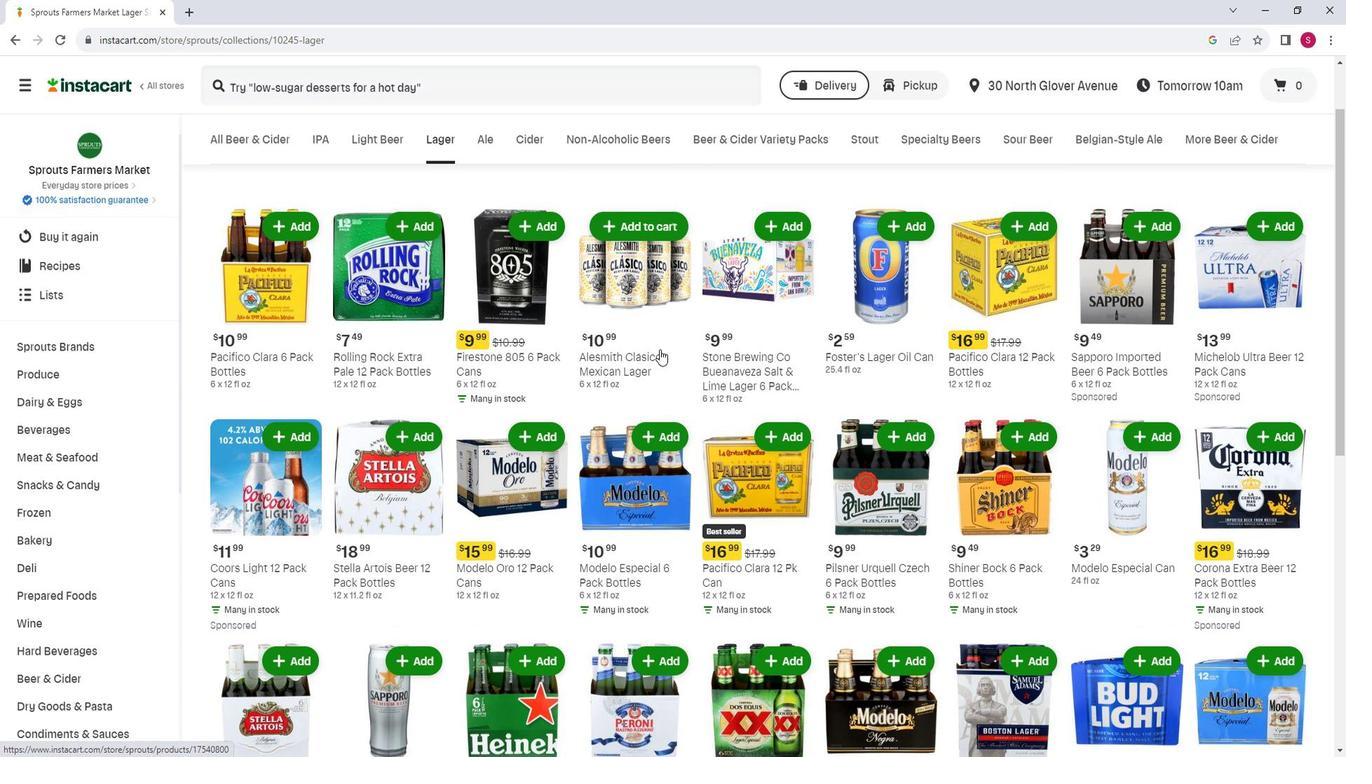
Action: Mouse moved to (1038, 306)
Screenshot: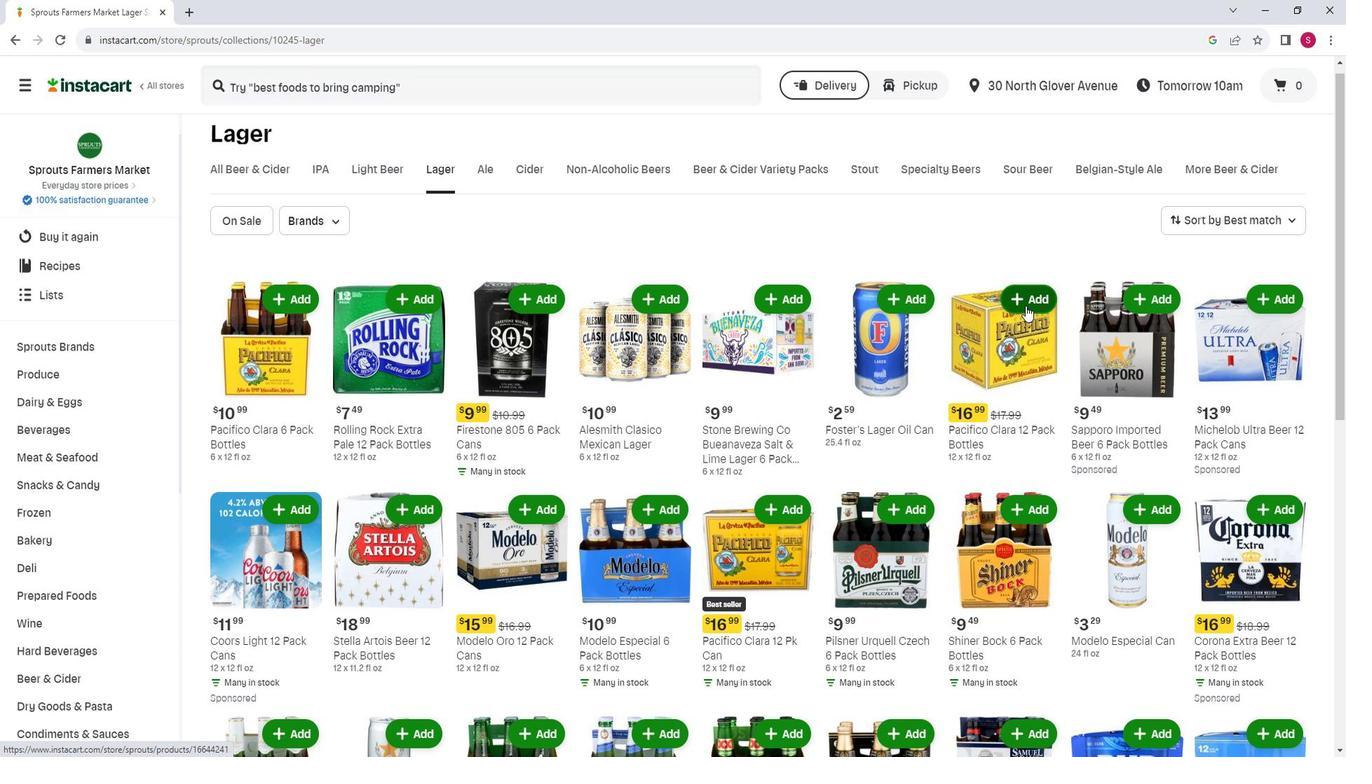 
Action: Mouse pressed left at (1038, 306)
Screenshot: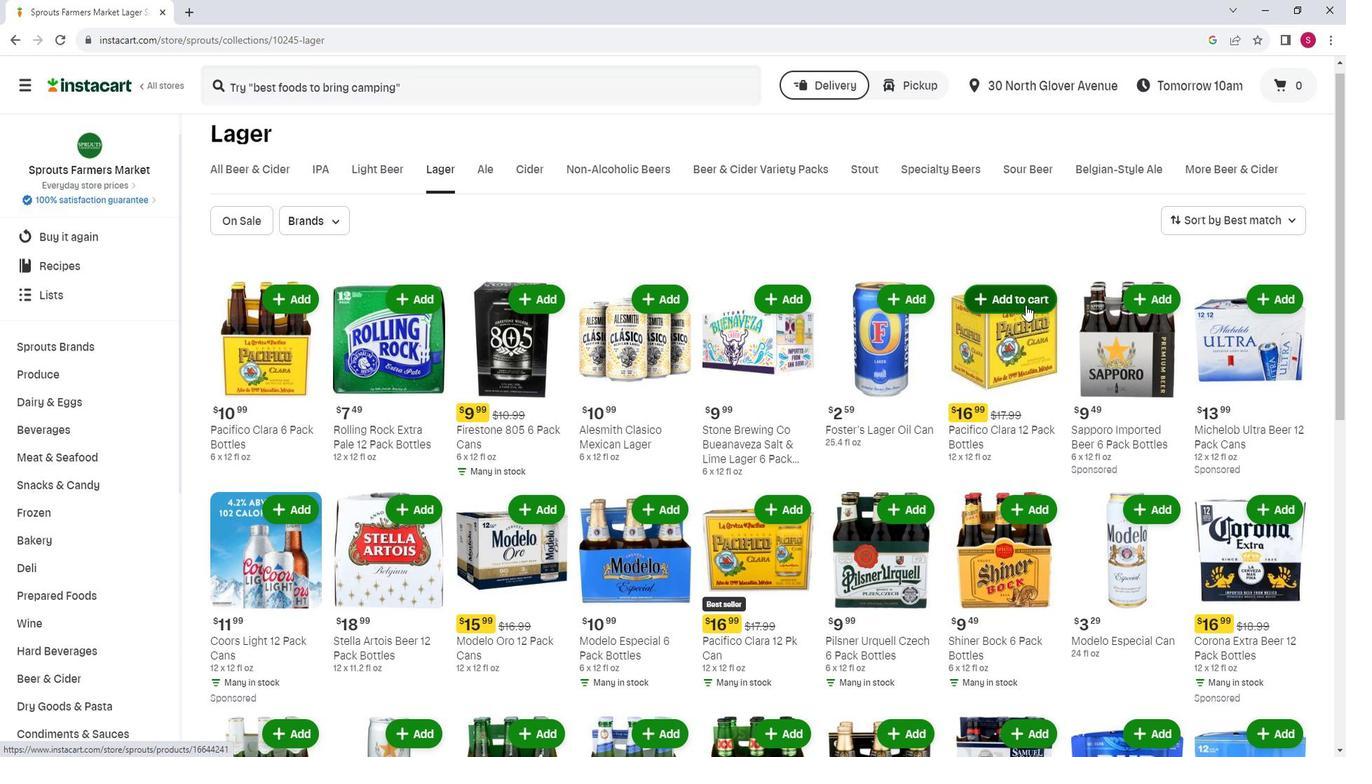 
Action: Mouse moved to (1012, 254)
Screenshot: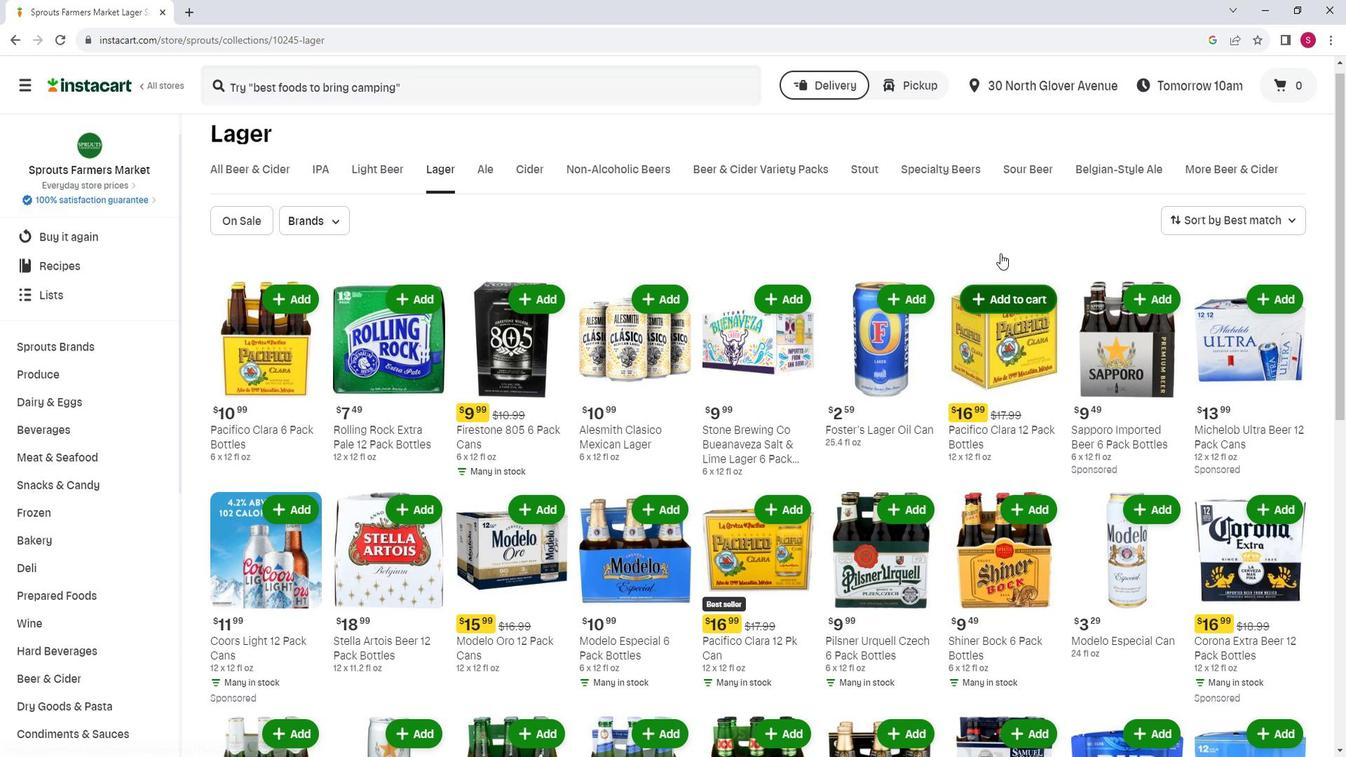 
